 Task: Reply to email with the signature Crystal Jones with the subject 'Service cancellation' from softage.1@softage.net with the message 'Can you please schedule a call to discuss the project budget and resources?' with CC to softage.10@softage.net with an attached document Contract_addendum.doc
Action: Mouse moved to (120, 320)
Screenshot: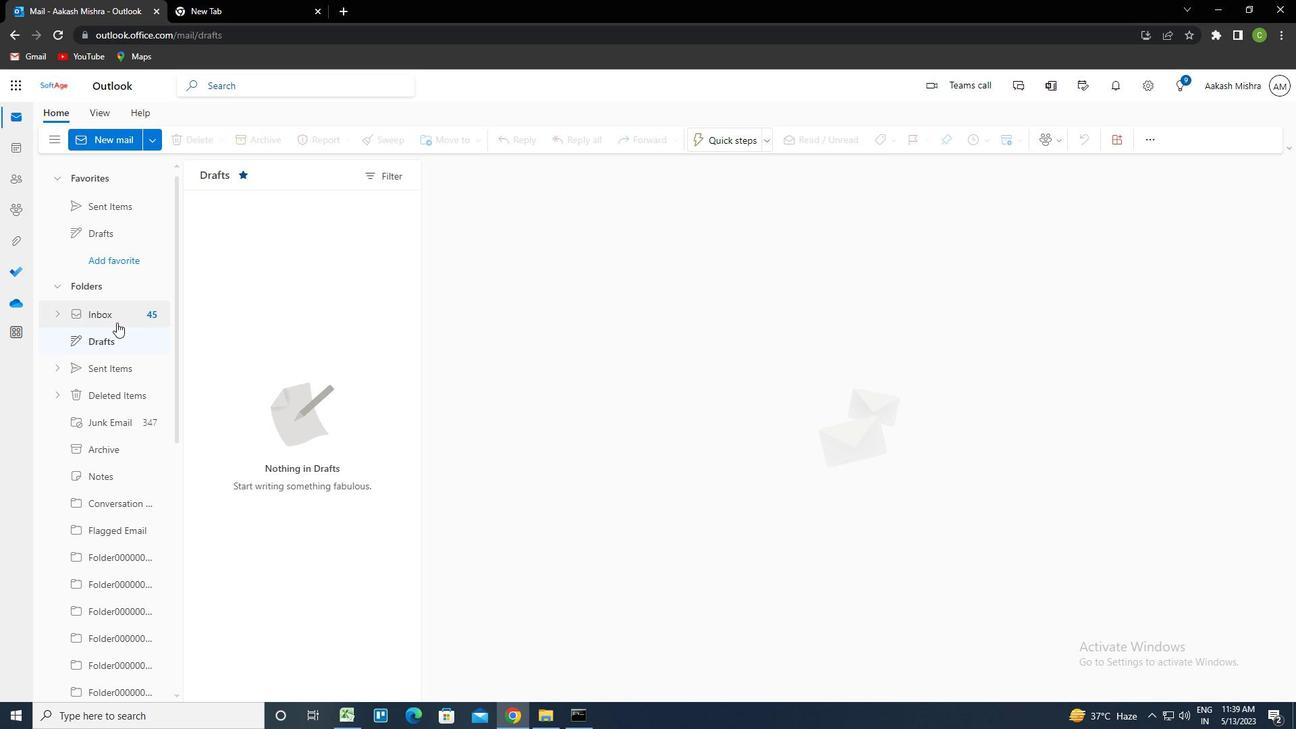 
Action: Mouse pressed left at (120, 320)
Screenshot: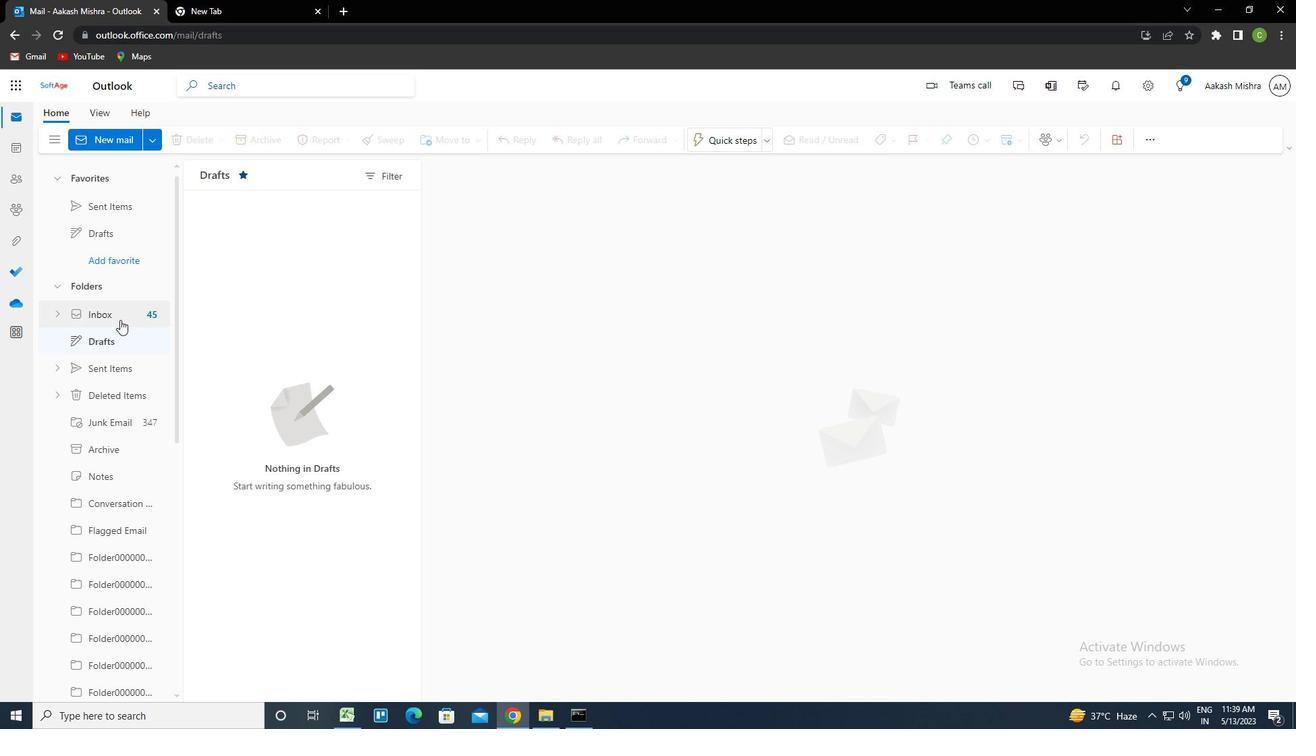 
Action: Mouse moved to (306, 376)
Screenshot: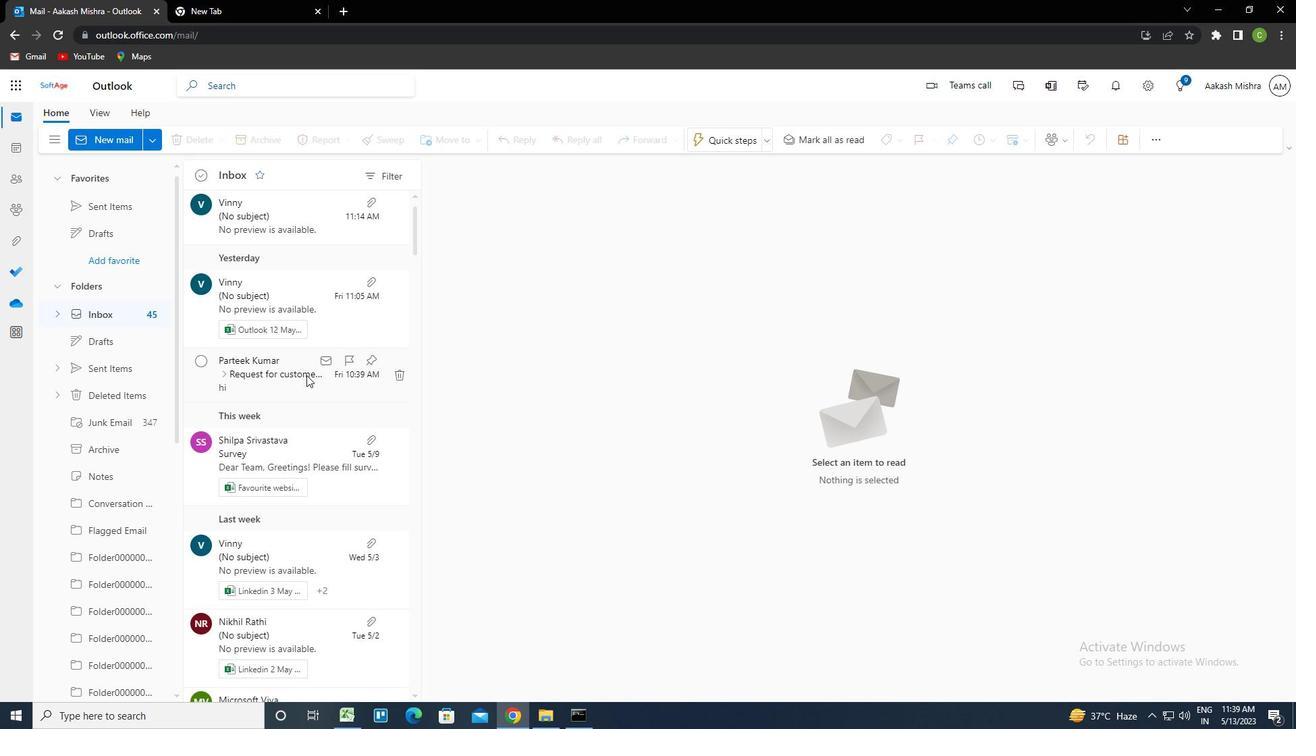 
Action: Mouse pressed left at (306, 376)
Screenshot: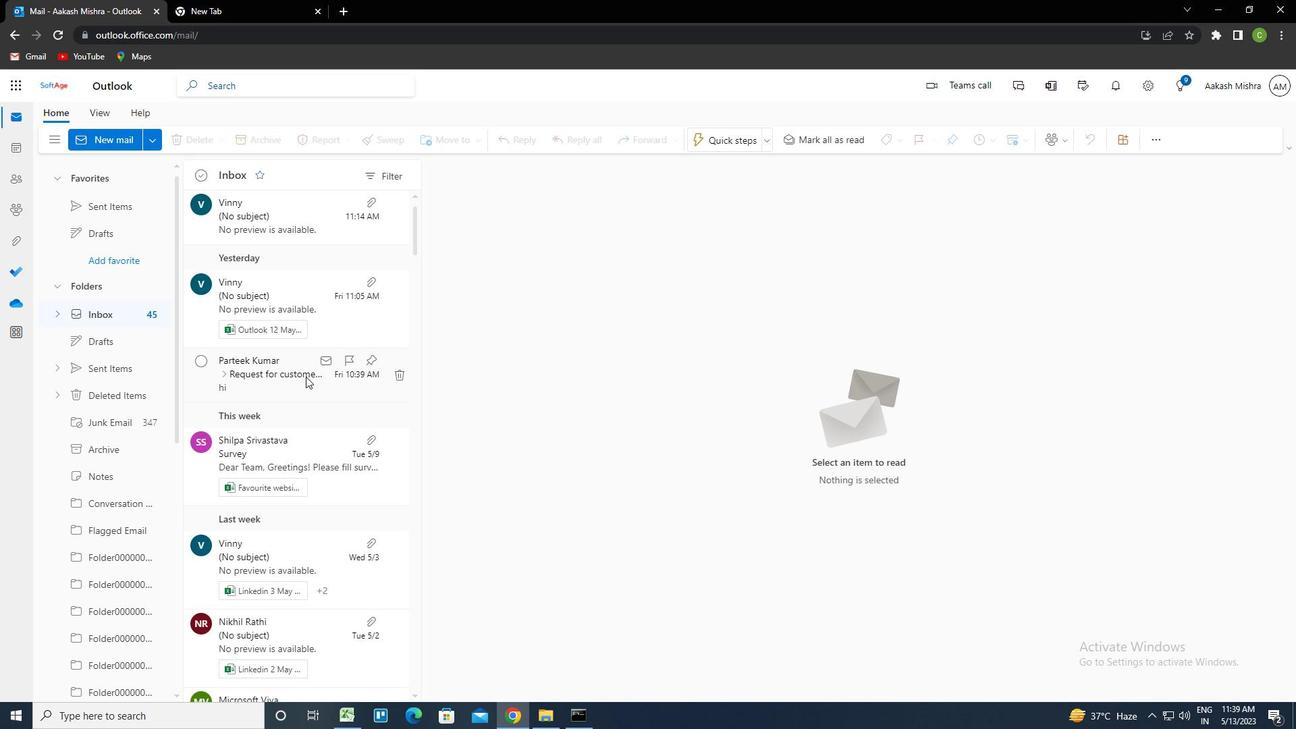 
Action: Mouse moved to (1080, 252)
Screenshot: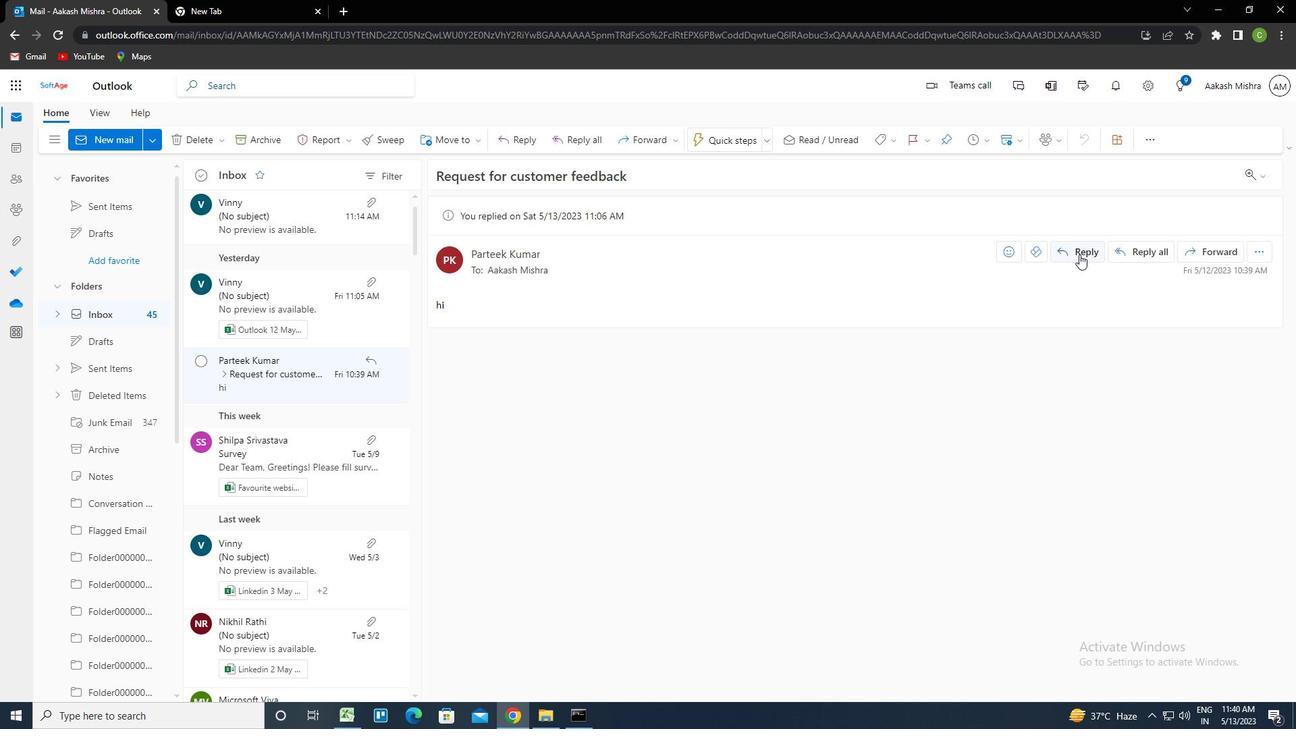 
Action: Mouse pressed left at (1080, 252)
Screenshot: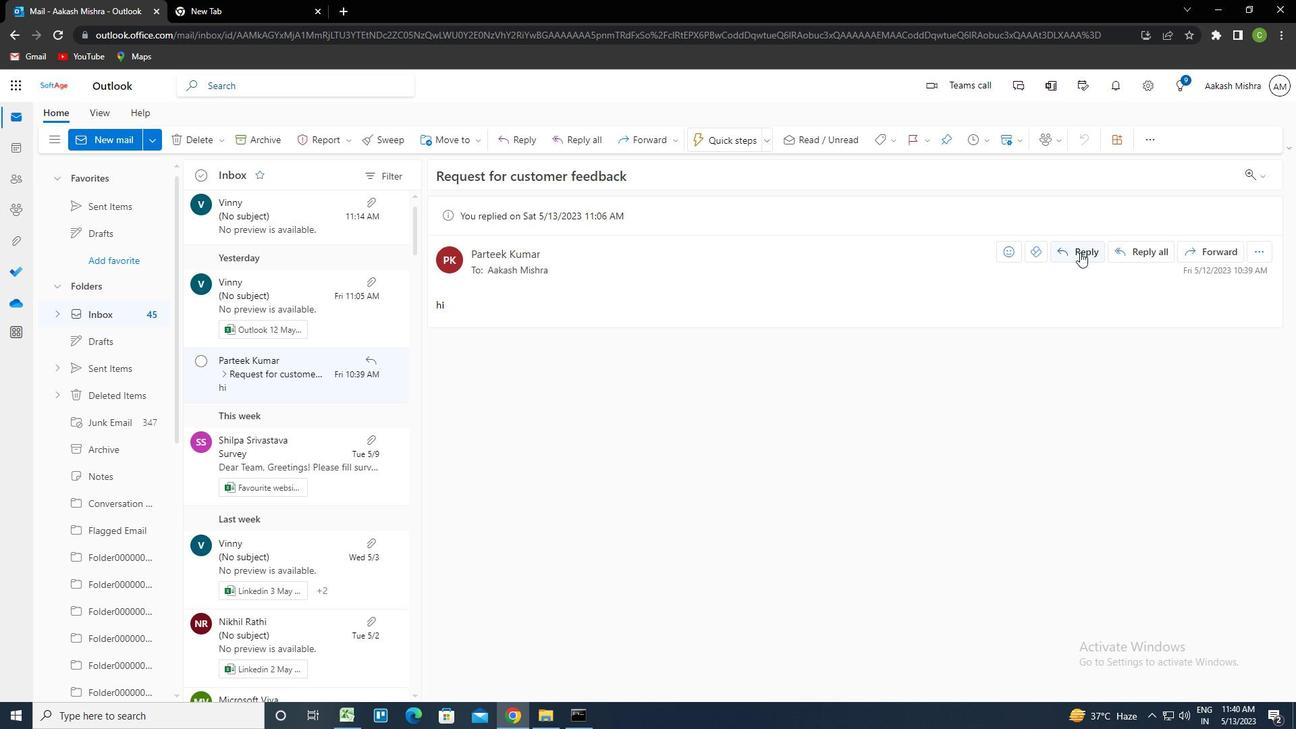 
Action: Mouse moved to (878, 148)
Screenshot: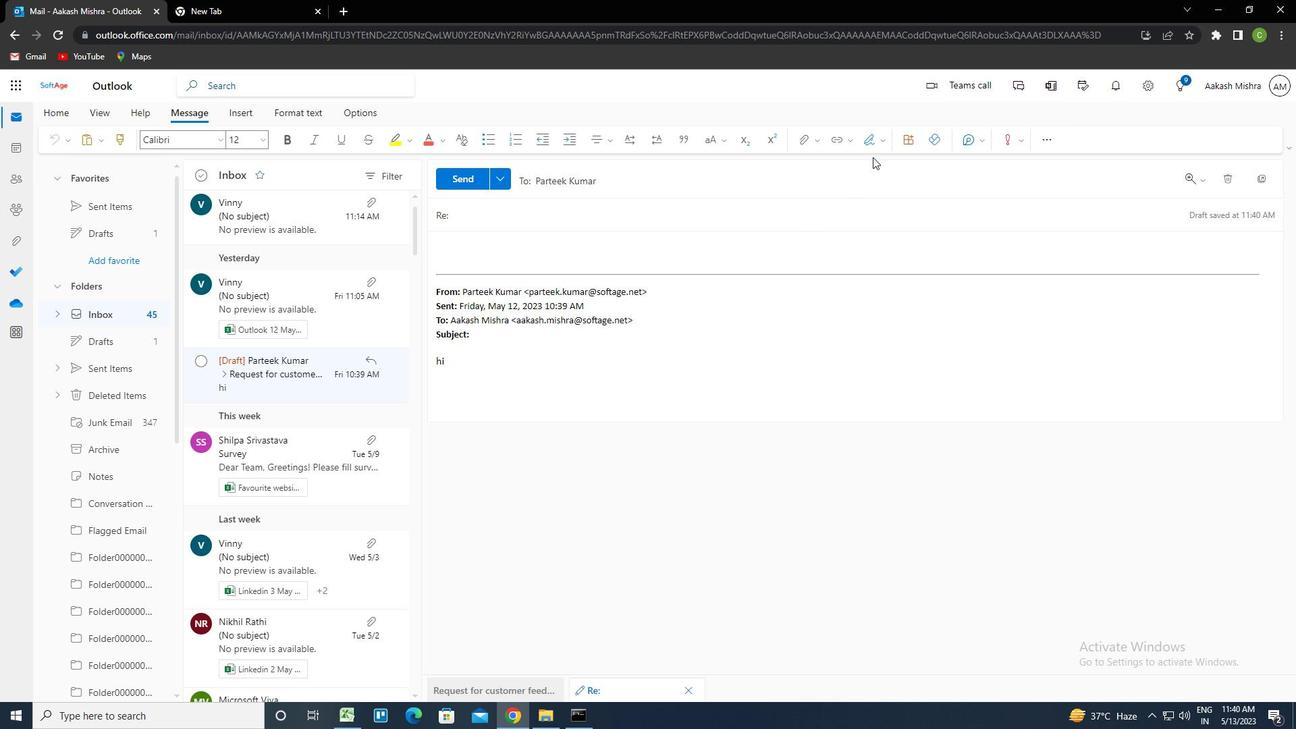 
Action: Mouse pressed left at (878, 148)
Screenshot: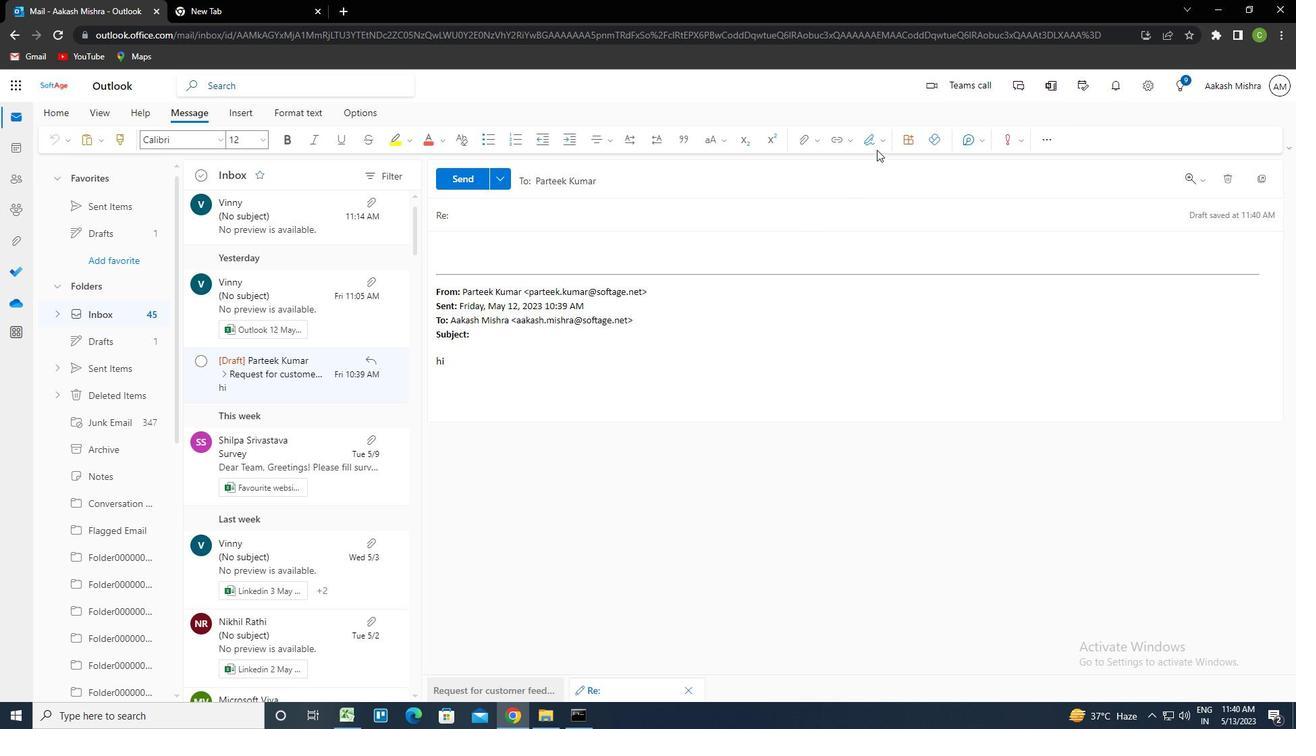 
Action: Mouse moved to (853, 201)
Screenshot: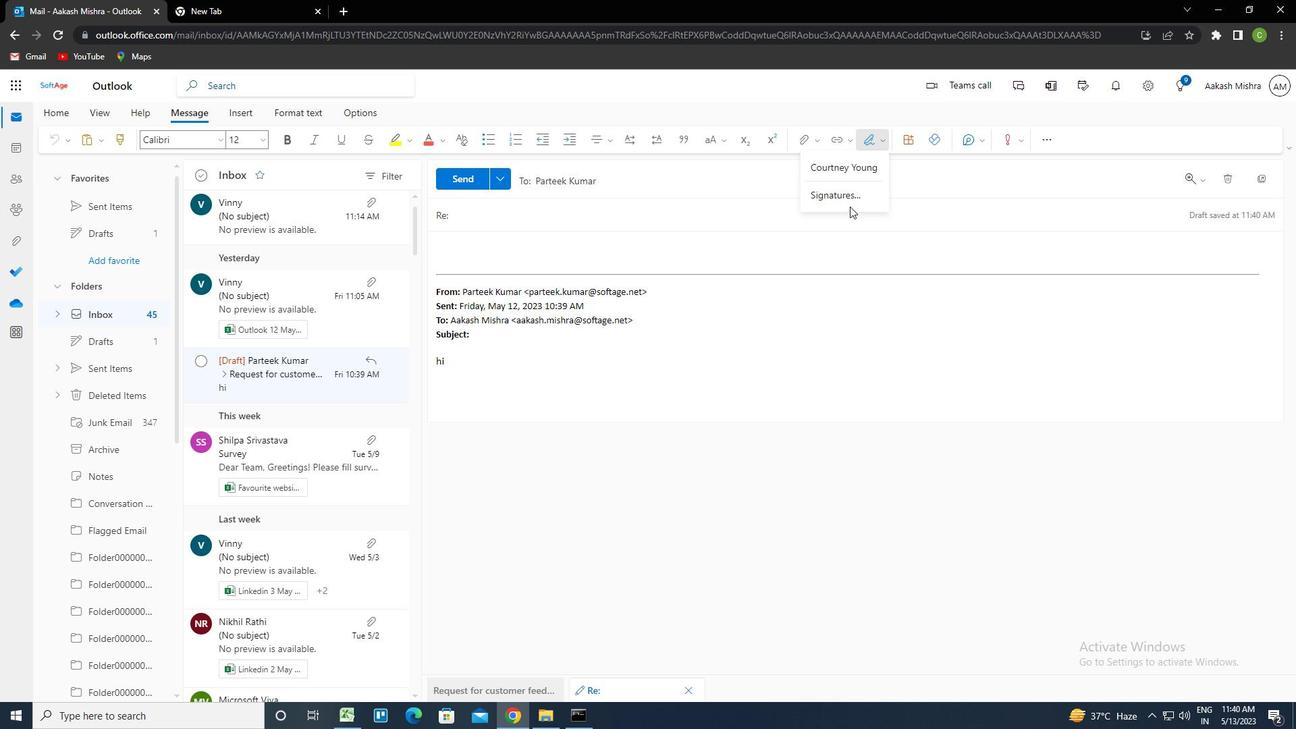 
Action: Mouse pressed left at (853, 201)
Screenshot: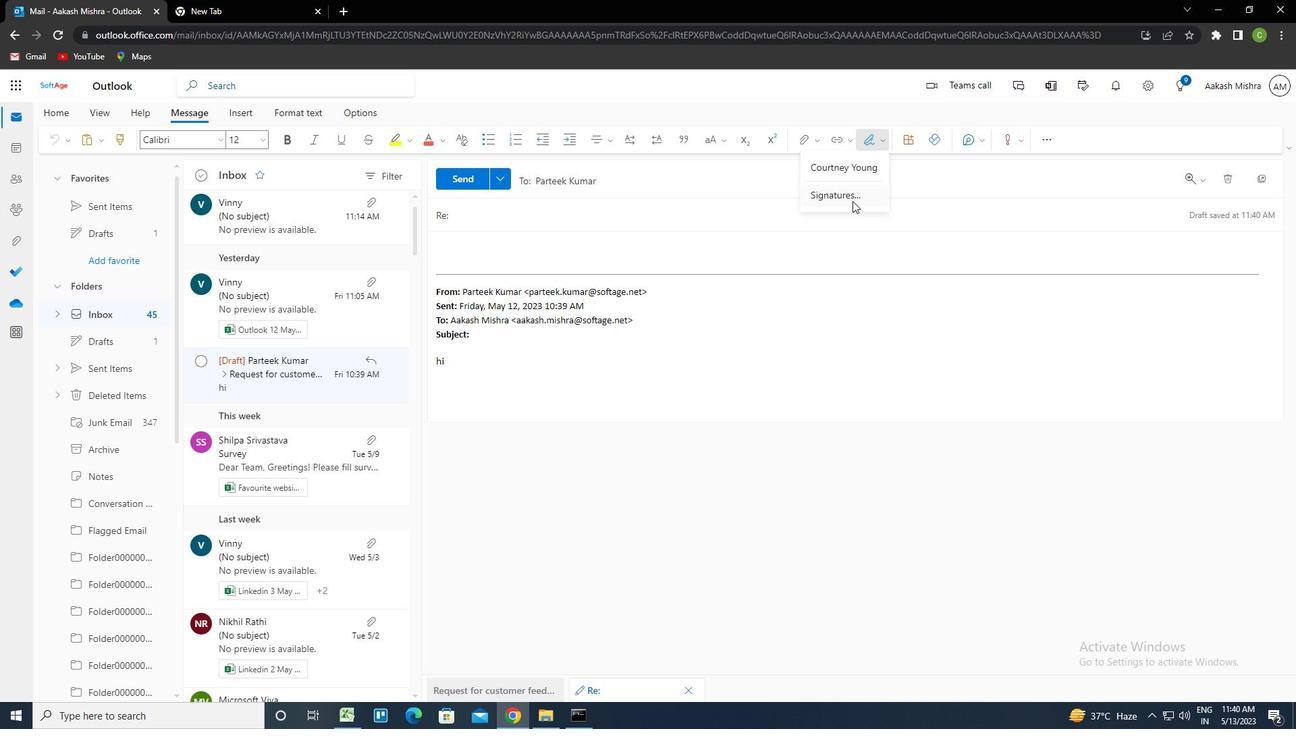 
Action: Mouse moved to (906, 244)
Screenshot: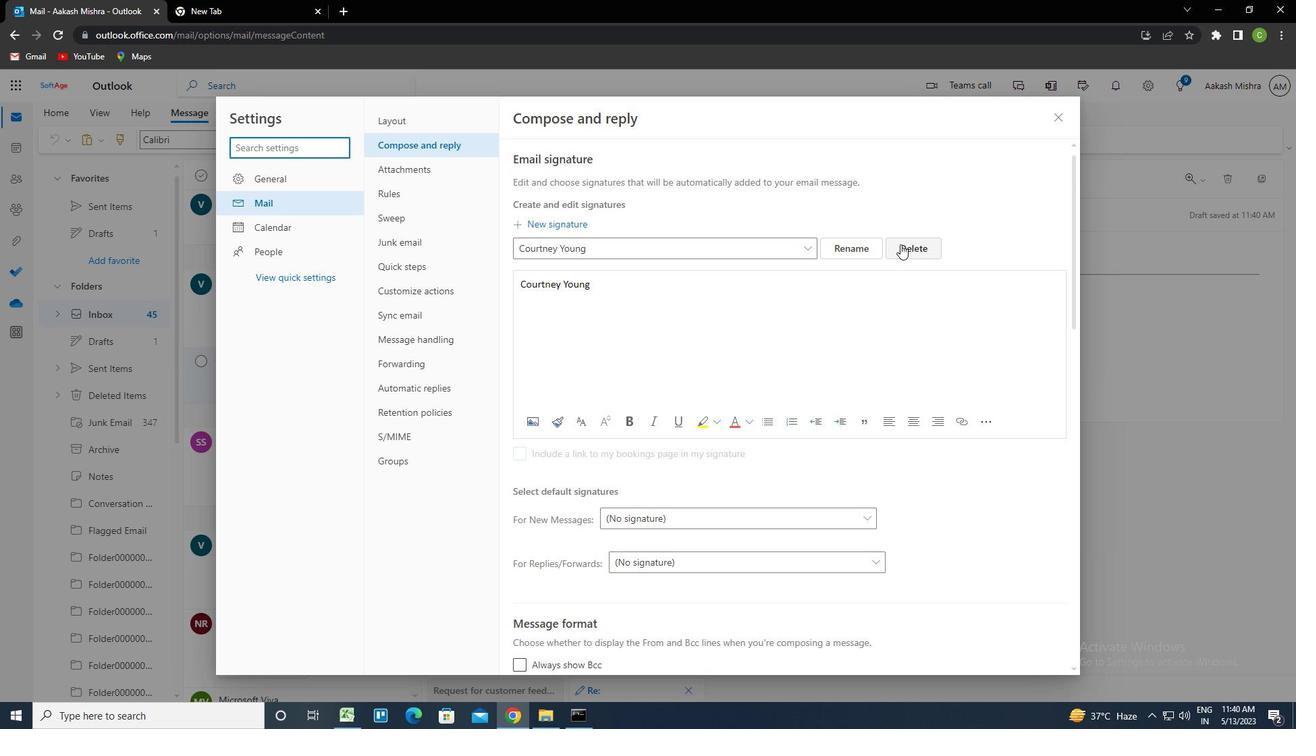 
Action: Mouse pressed left at (906, 244)
Screenshot: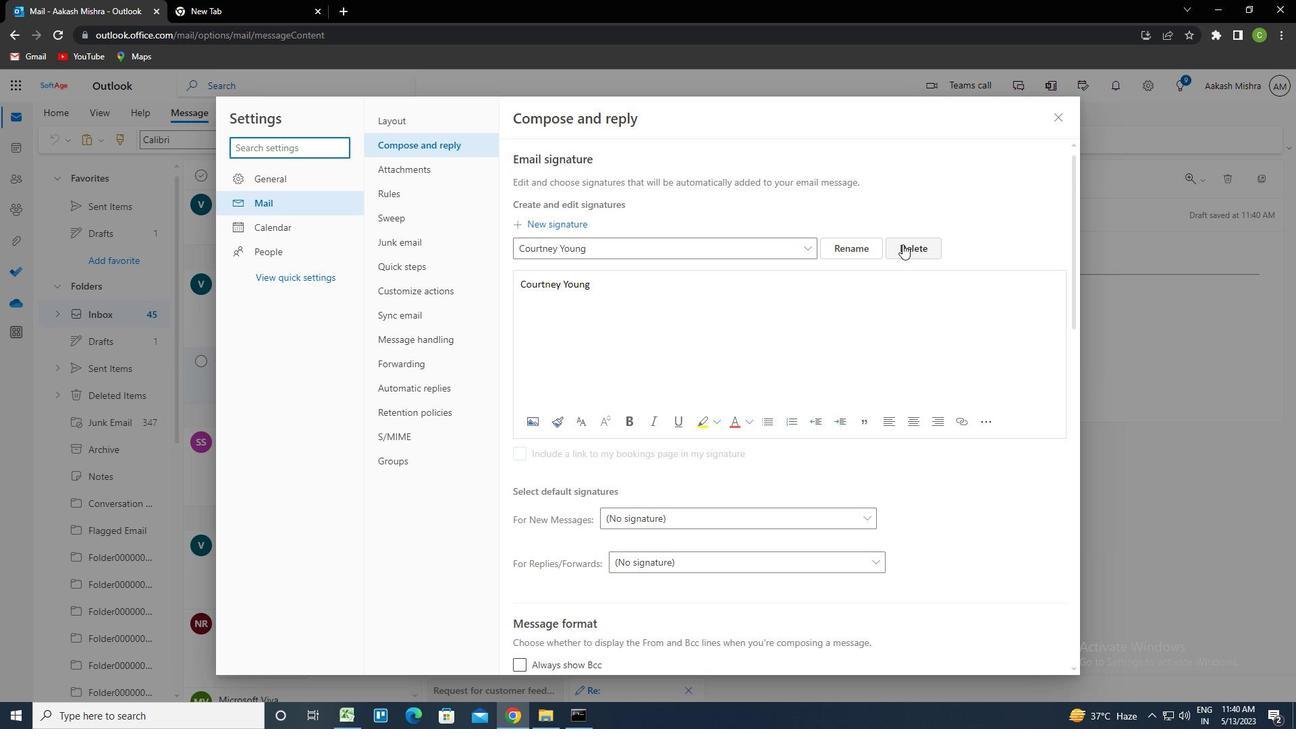 
Action: Mouse moved to (660, 249)
Screenshot: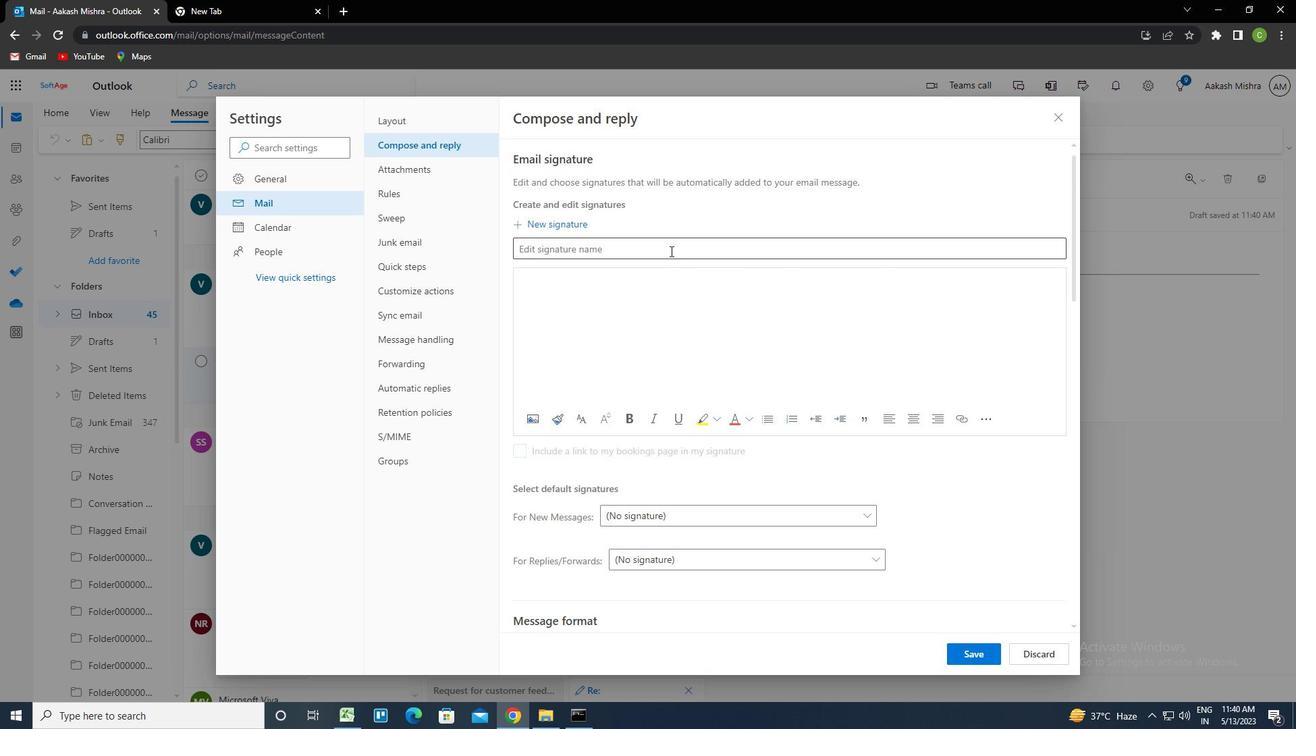 
Action: Mouse pressed left at (660, 249)
Screenshot: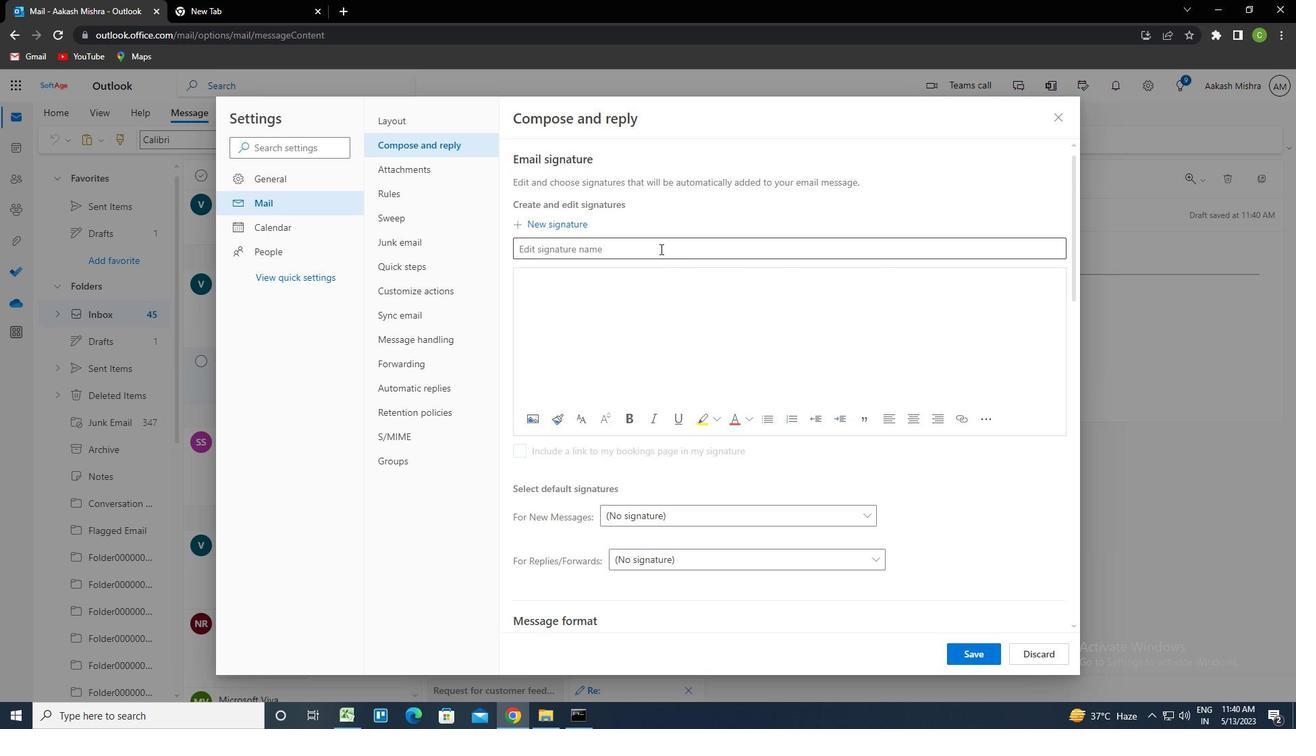 
Action: Key pressed <Key.caps_lock>c<Key.caps_lock>rystal<Key.space><Key.caps_lock>j<Key.caps_lock>ones<Key.tab><Key.caps_lock>c<Key.caps_lock>rystal<Key.space><Key.caps_lock>j<Key.caps_lock>ones
Screenshot: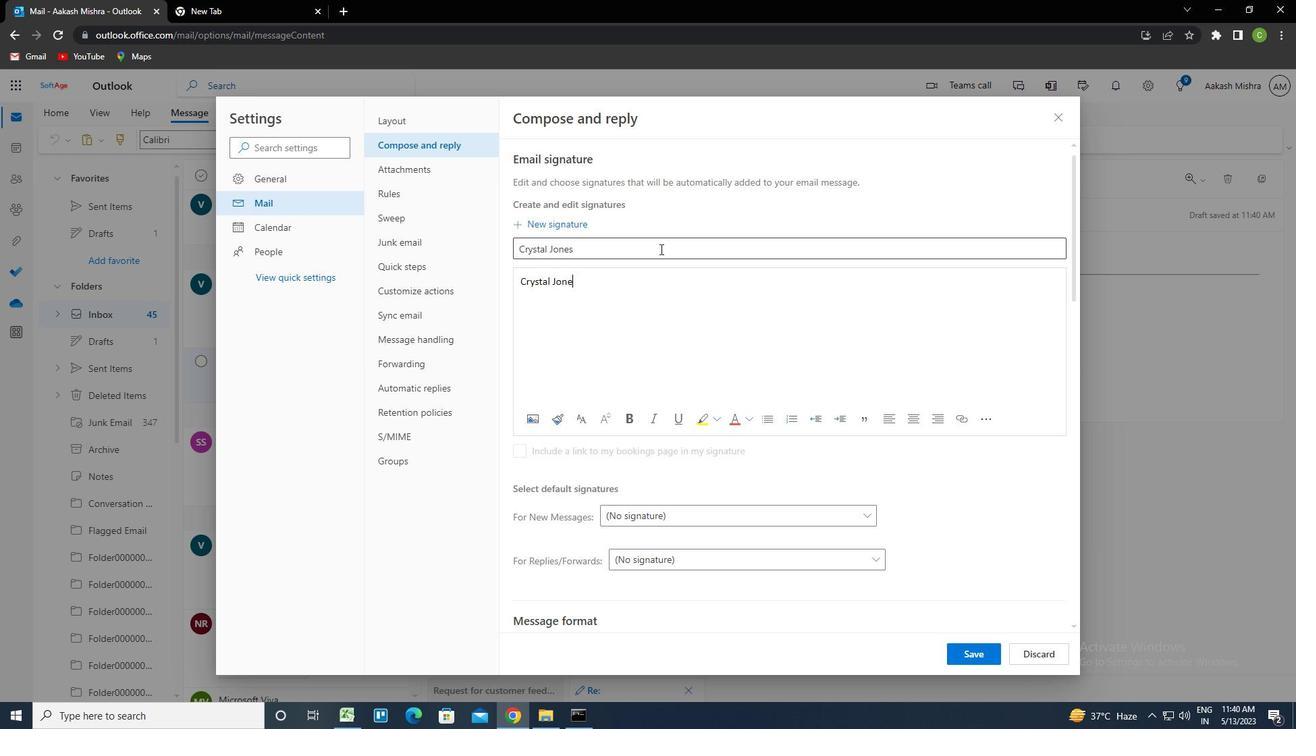
Action: Mouse moved to (978, 657)
Screenshot: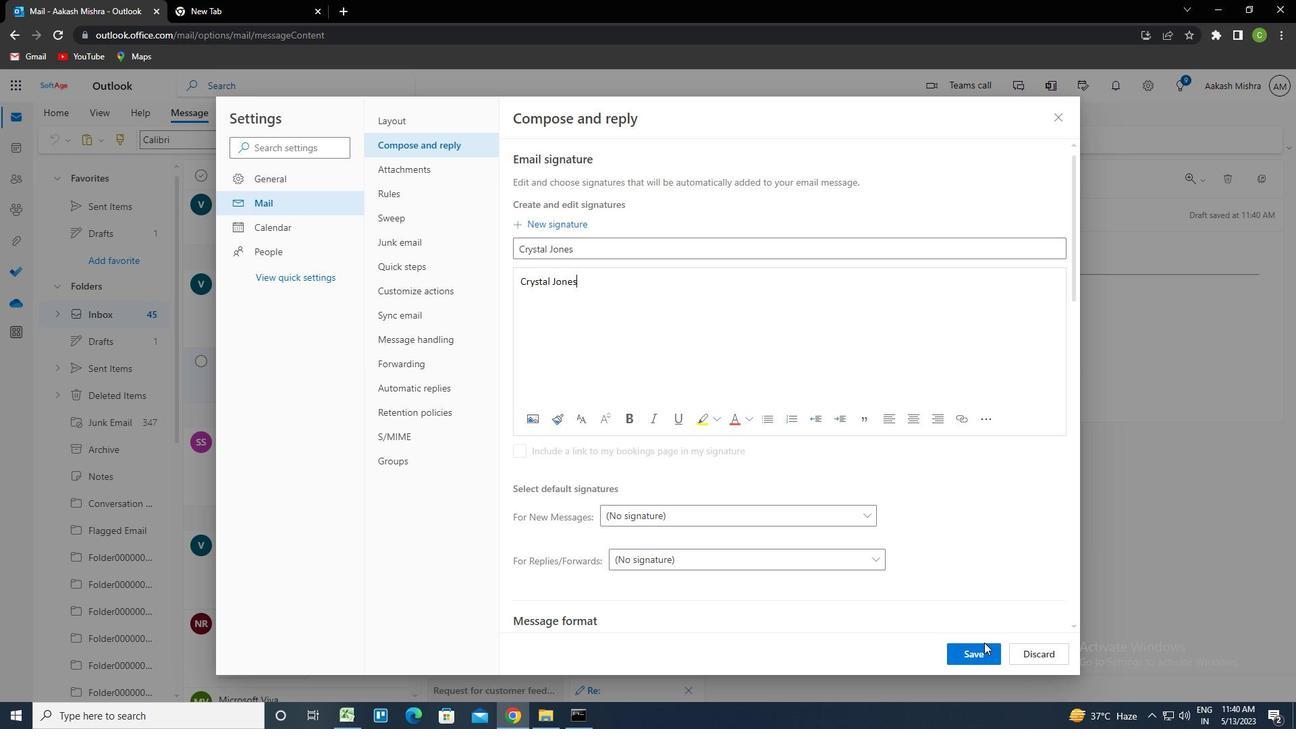 
Action: Mouse pressed left at (978, 657)
Screenshot: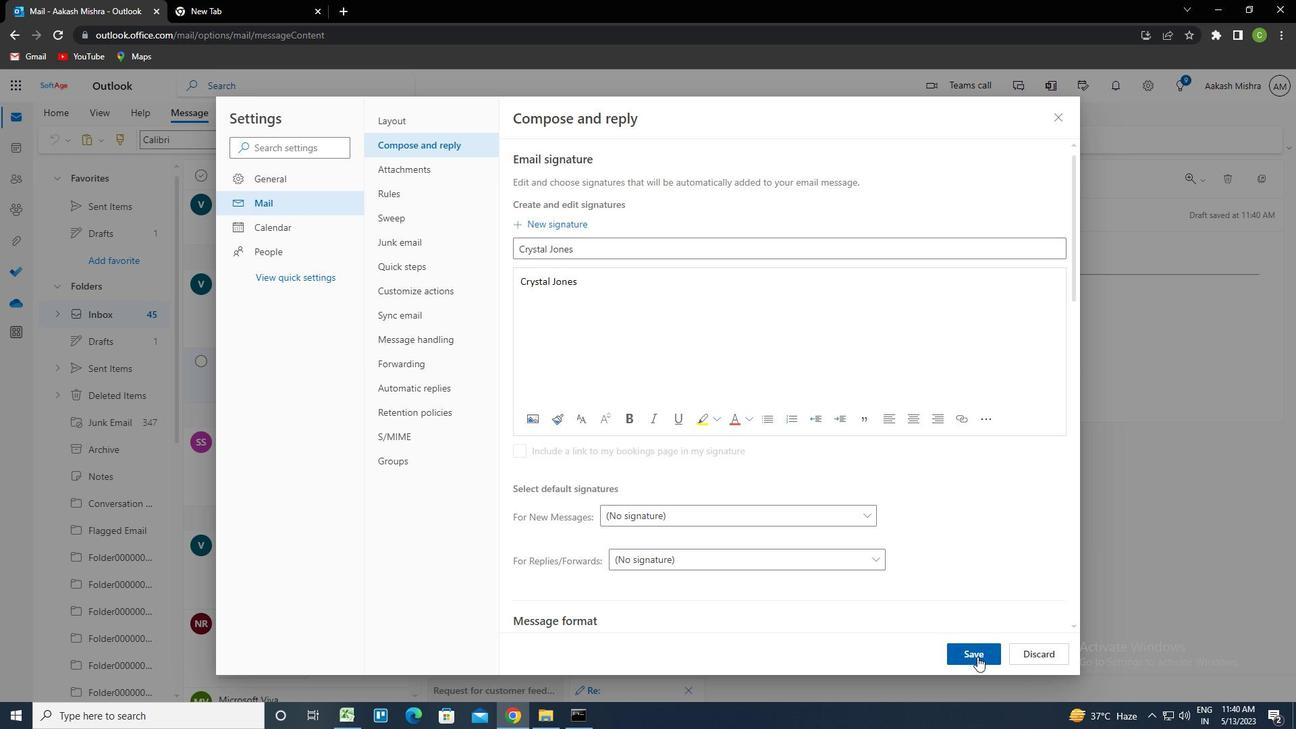 
Action: Mouse moved to (1057, 114)
Screenshot: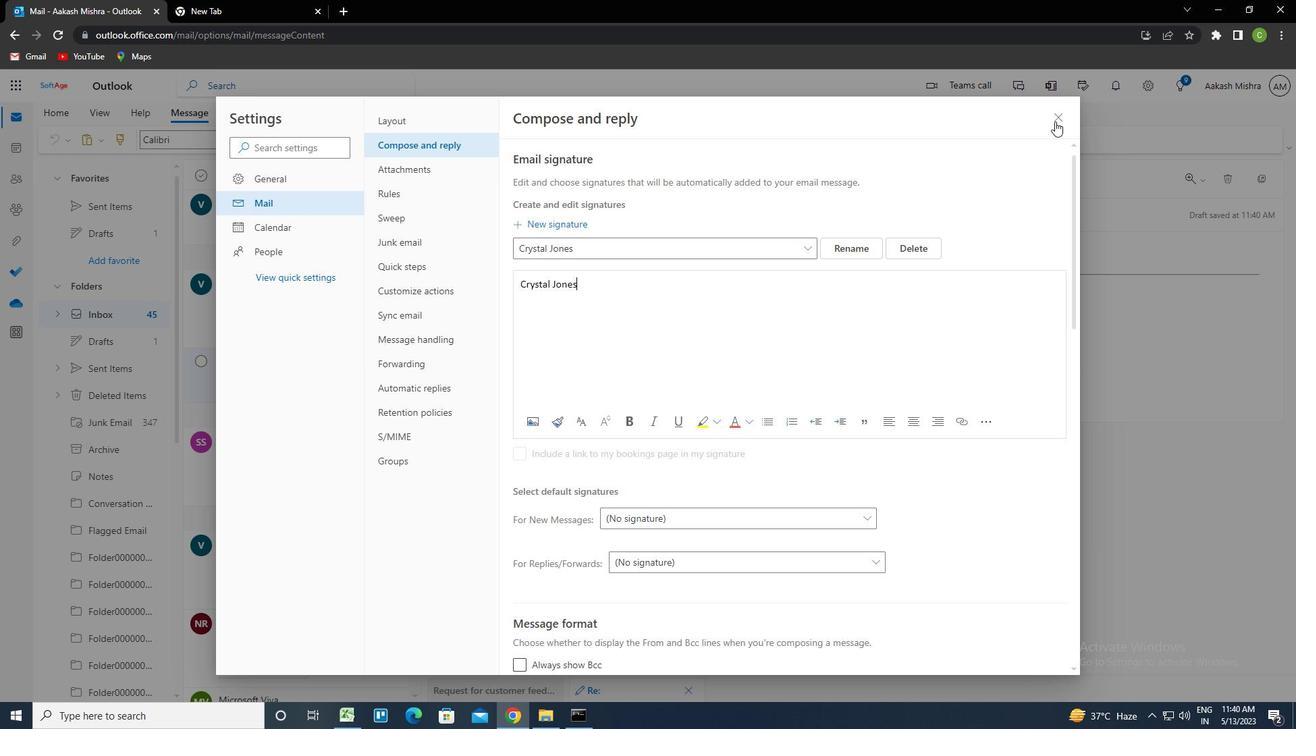 
Action: Mouse pressed left at (1057, 114)
Screenshot: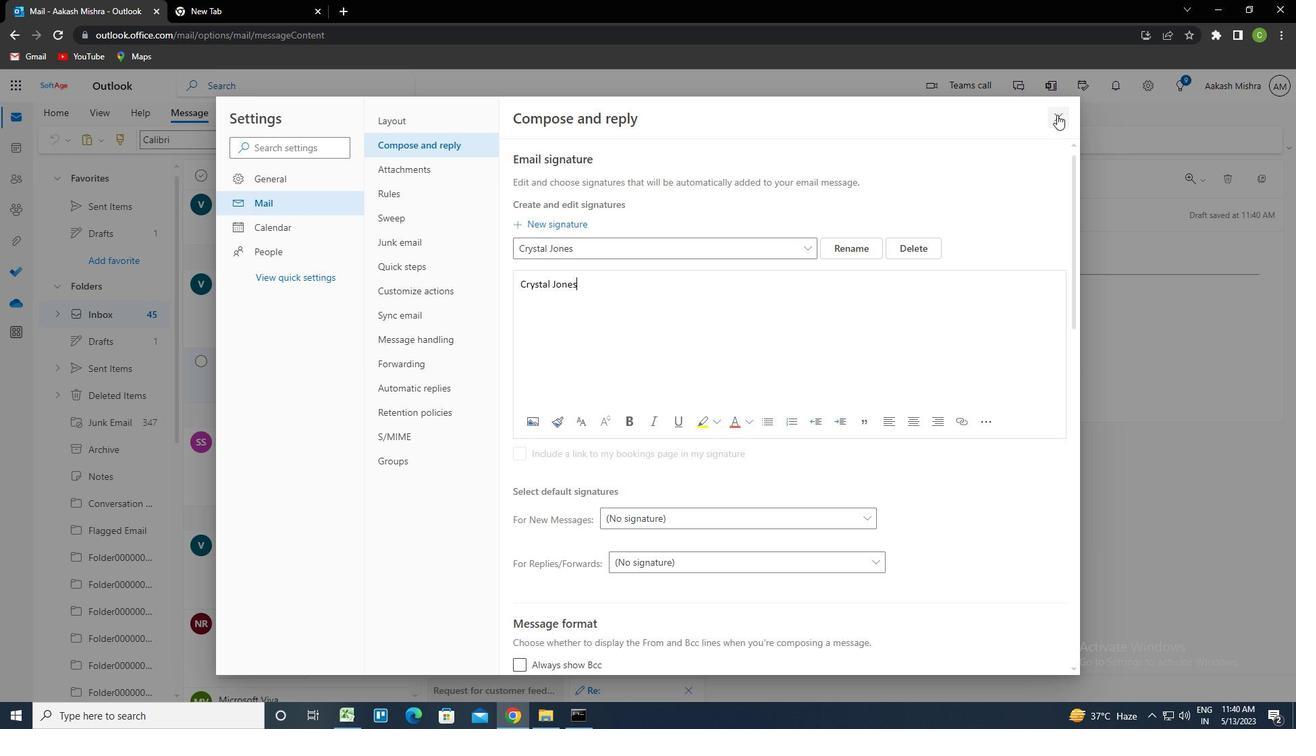 
Action: Mouse moved to (872, 146)
Screenshot: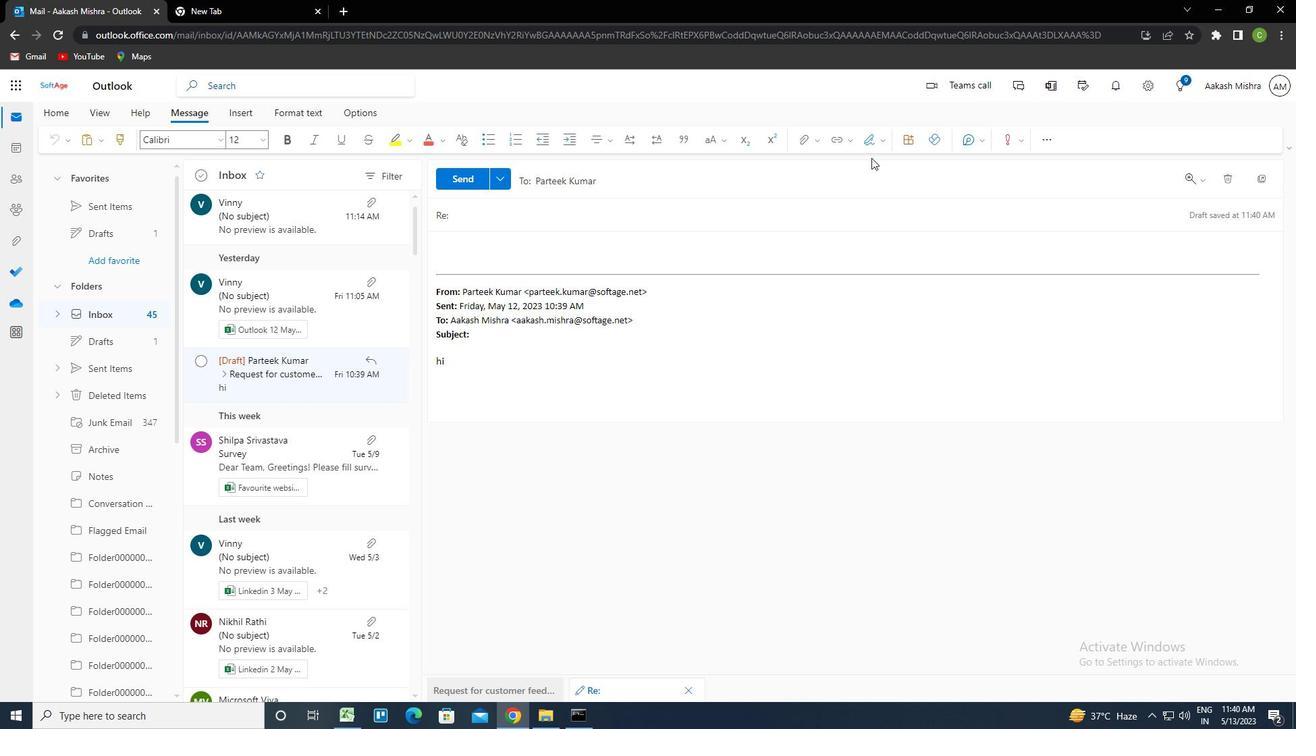
Action: Mouse pressed left at (872, 146)
Screenshot: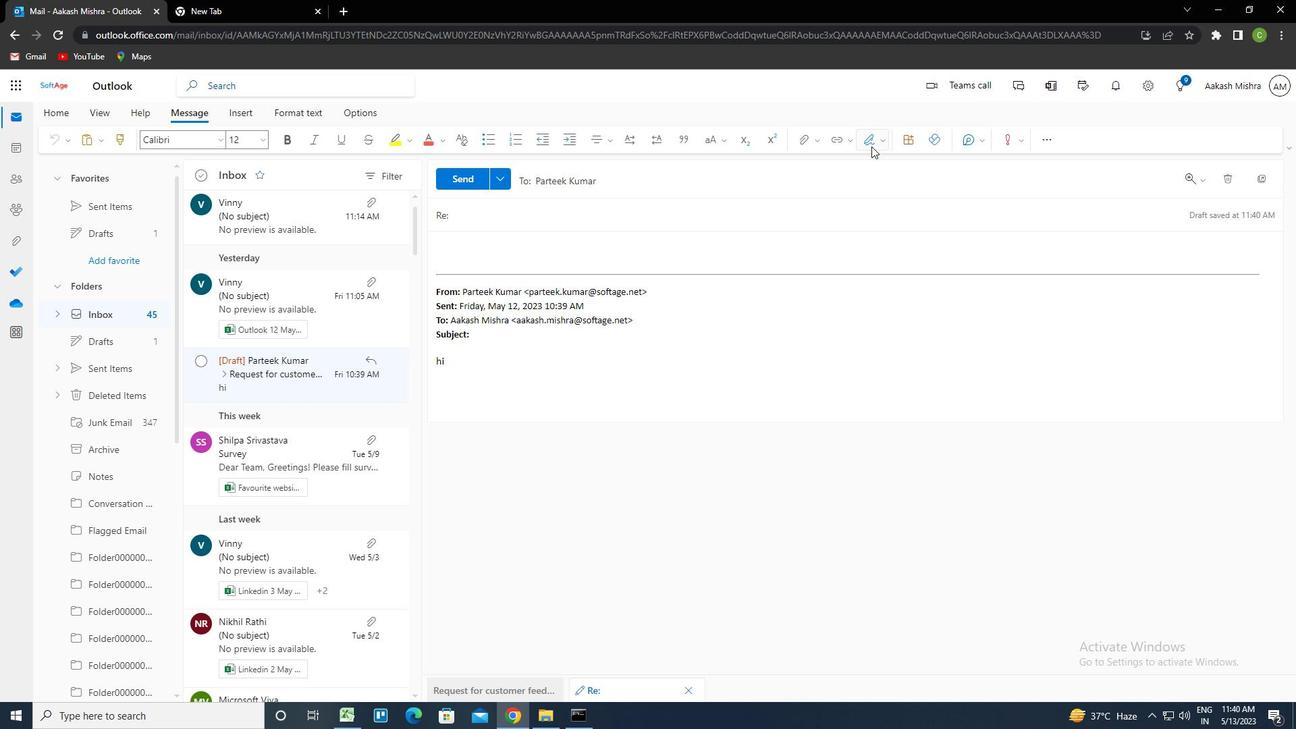 
Action: Mouse moved to (851, 167)
Screenshot: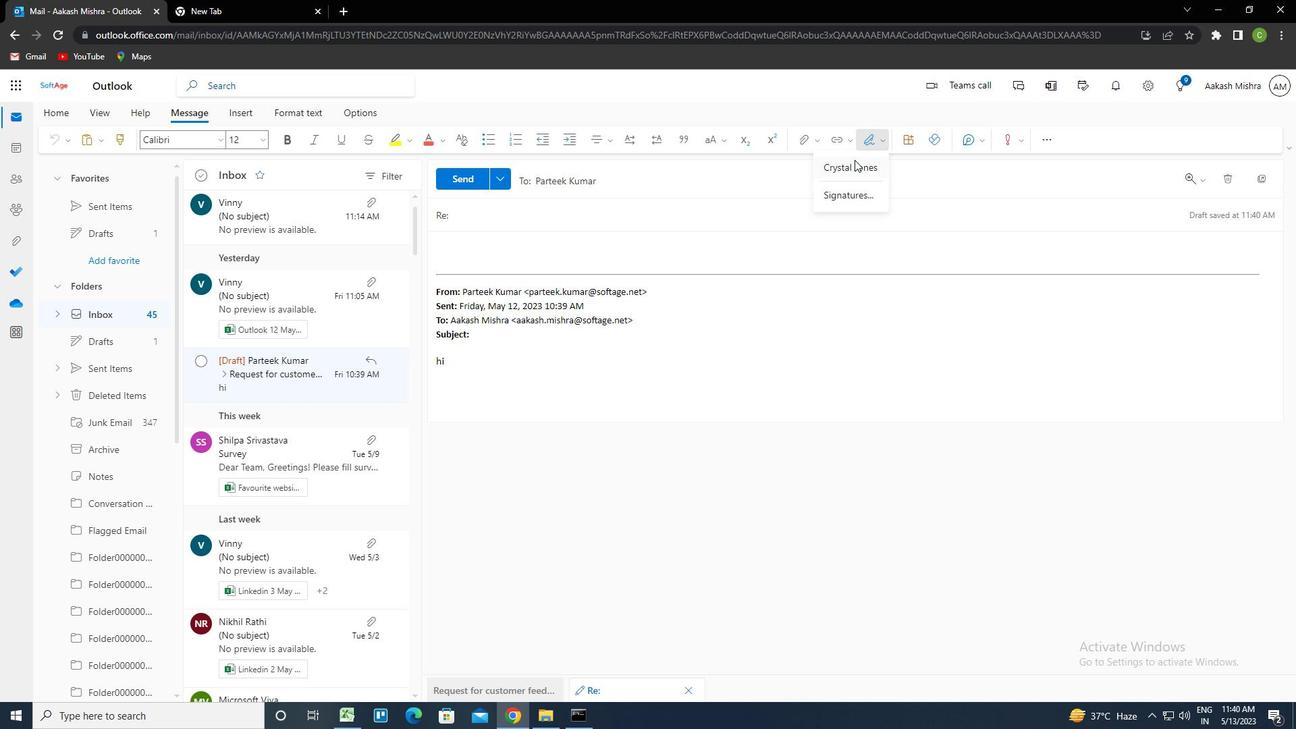 
Action: Mouse pressed left at (851, 167)
Screenshot: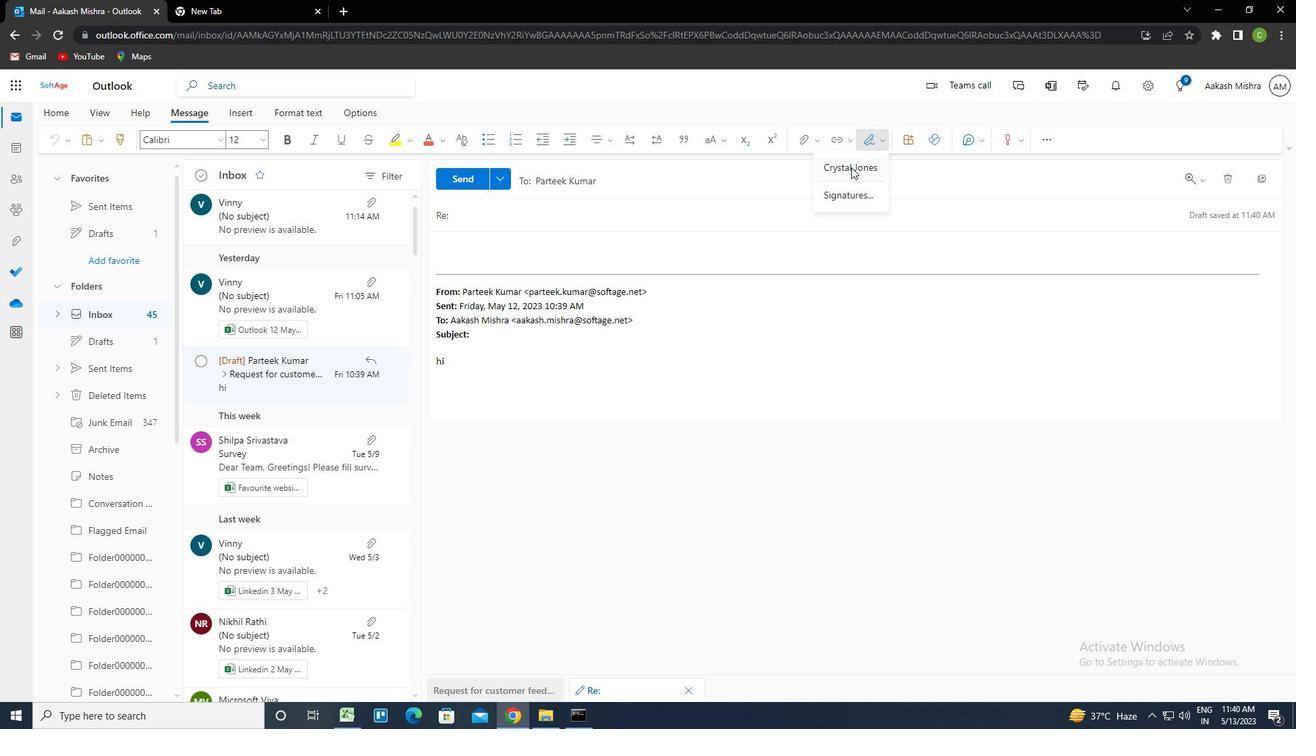 
Action: Mouse moved to (498, 220)
Screenshot: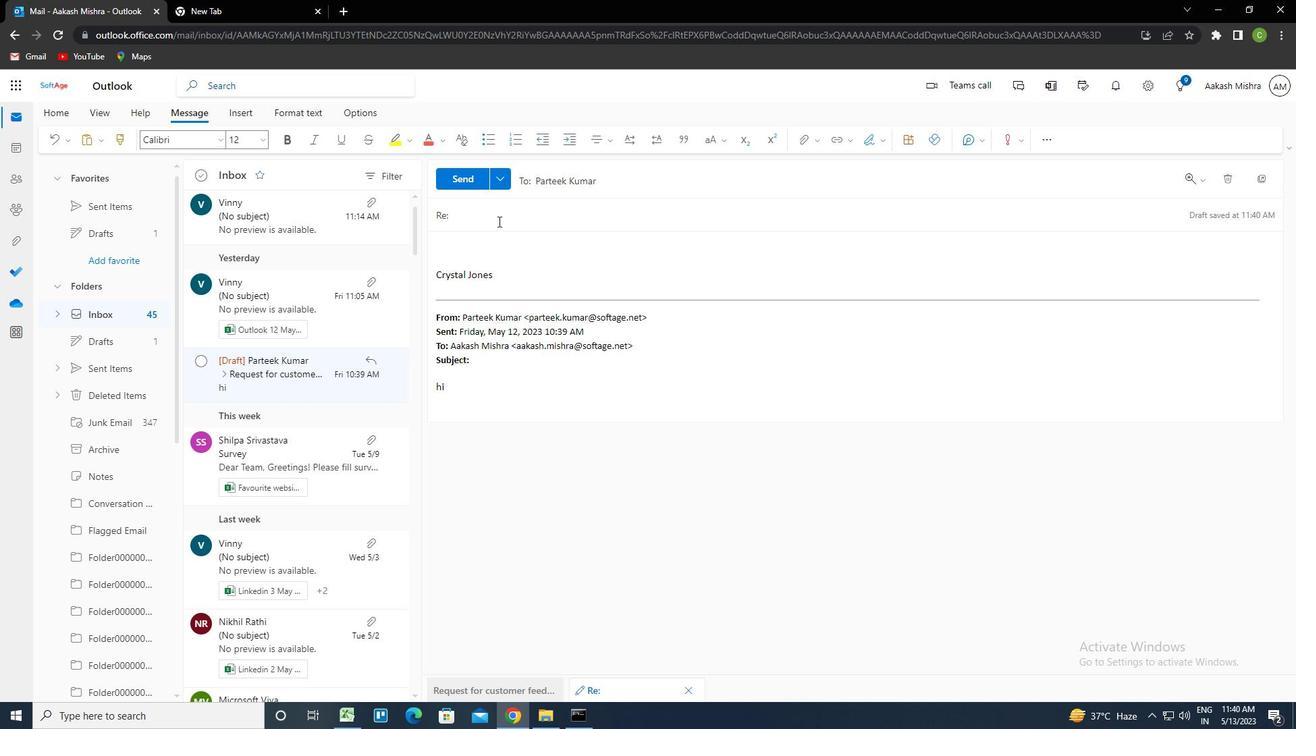 
Action: Mouse pressed left at (498, 220)
Screenshot: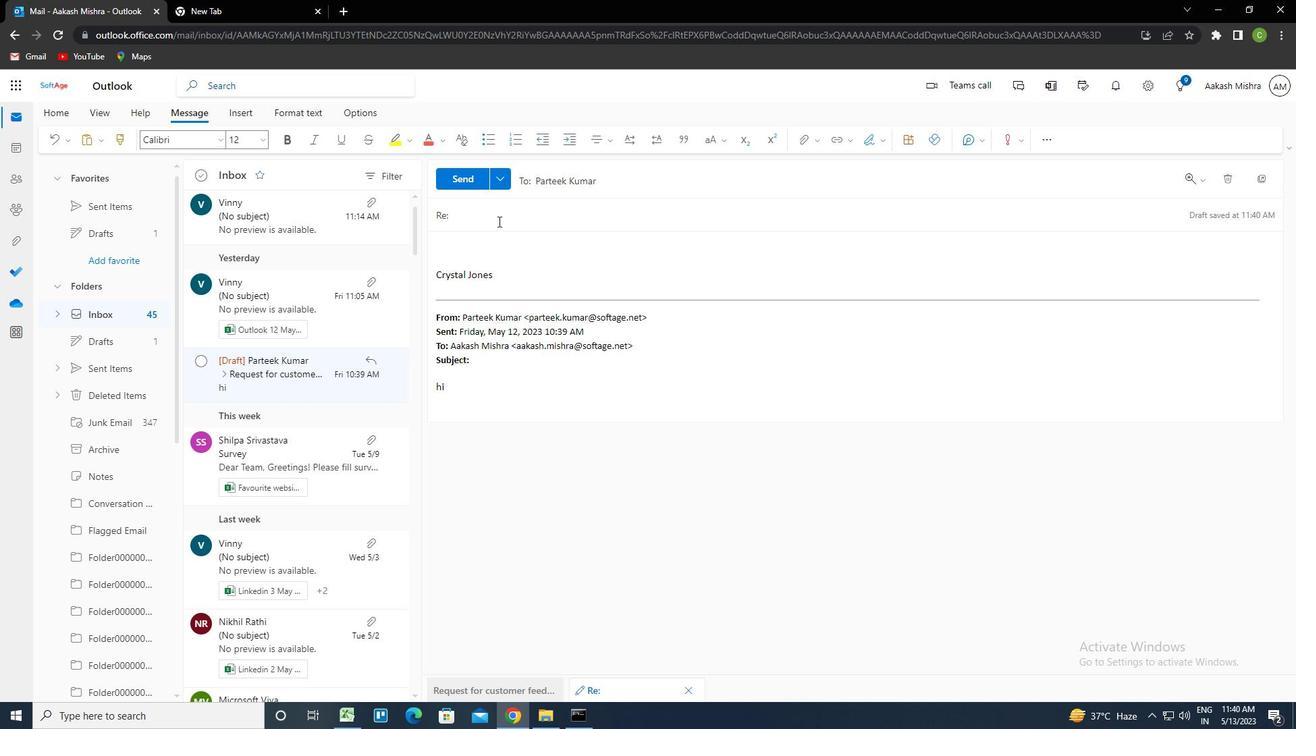 
Action: Key pressed <Key.caps_lock>s<Key.caps_lock>ervice<Key.space>cancellation<Key.tab><Key.caps_lock>c<Key.caps_lock>an<Key.space>you<Key.space>please<Key.space>schedule<Key.space>a<Key.space>call<Key.space>to<Key.space>discuss<Key.space>the<Key.space>project<Key.space>budget<Key.space>and<Key.space>resoruces<Key.shift_r>?
Screenshot: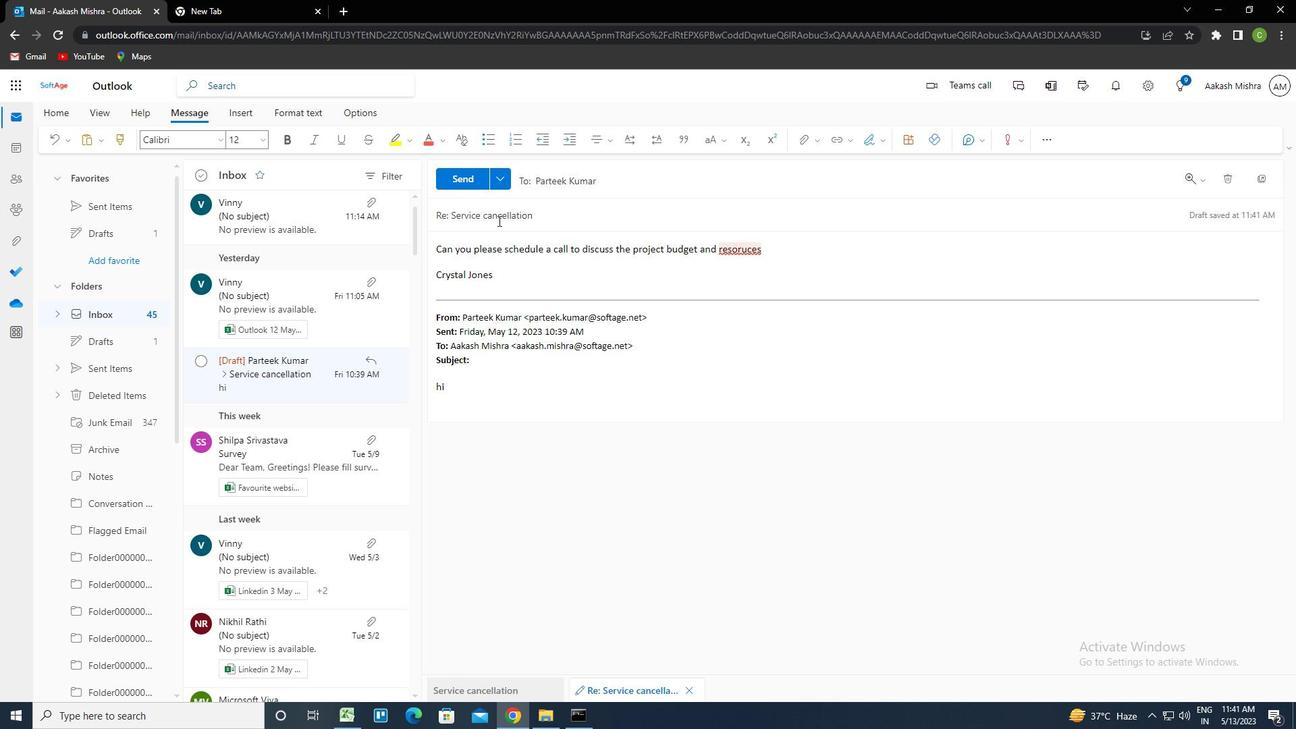 
Action: Mouse moved to (879, 139)
Screenshot: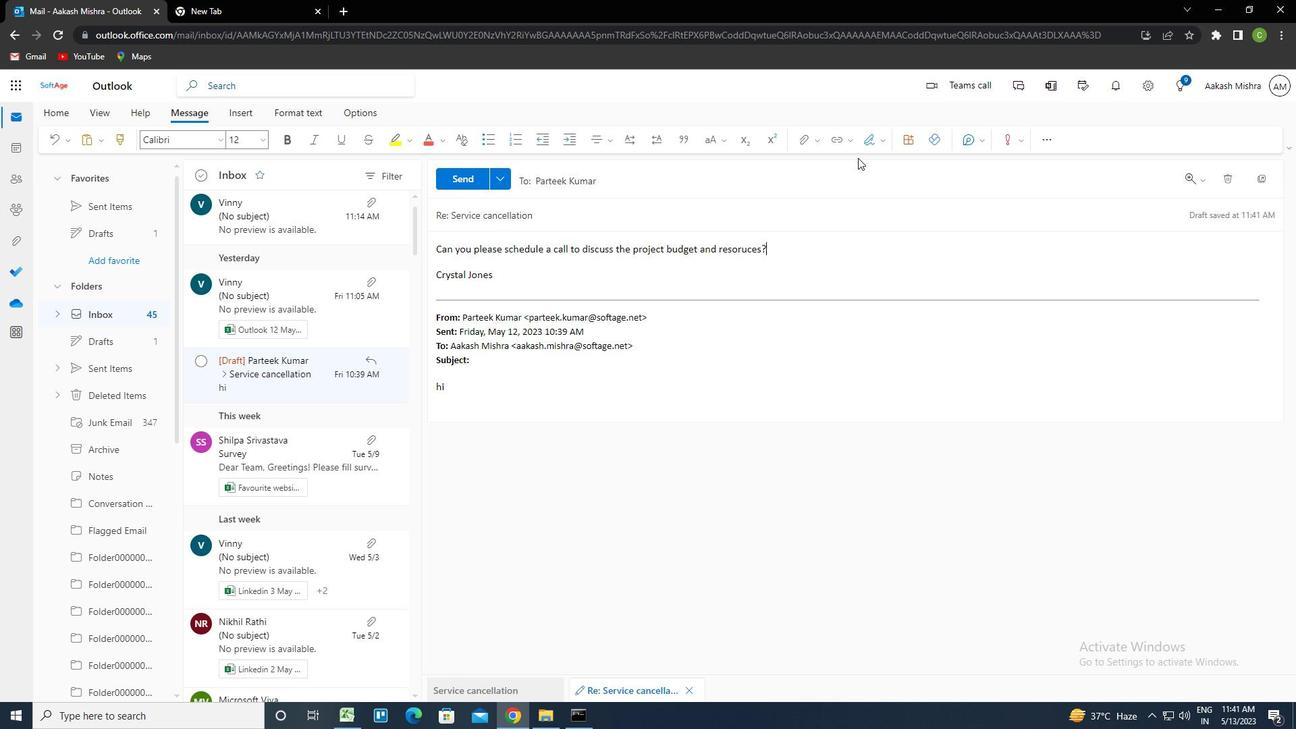 
Action: Mouse pressed left at (879, 139)
Screenshot: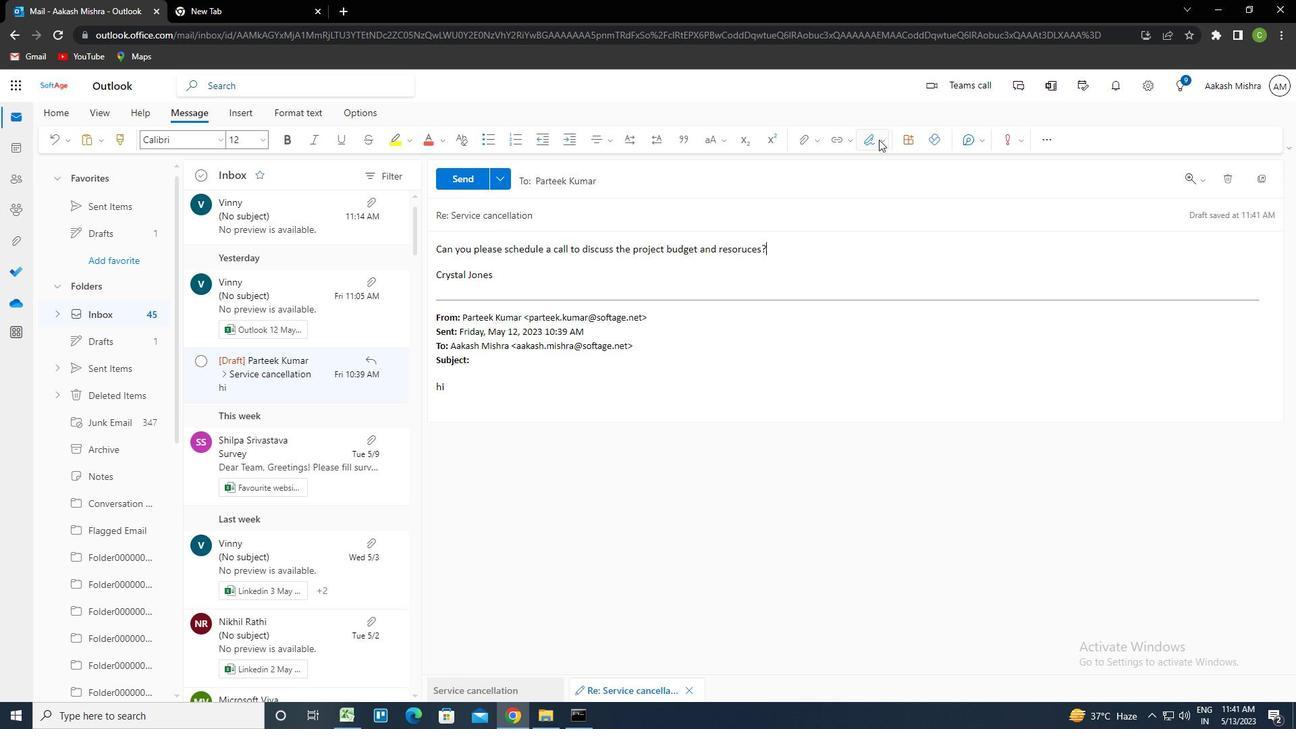 
Action: Mouse moved to (855, 199)
Screenshot: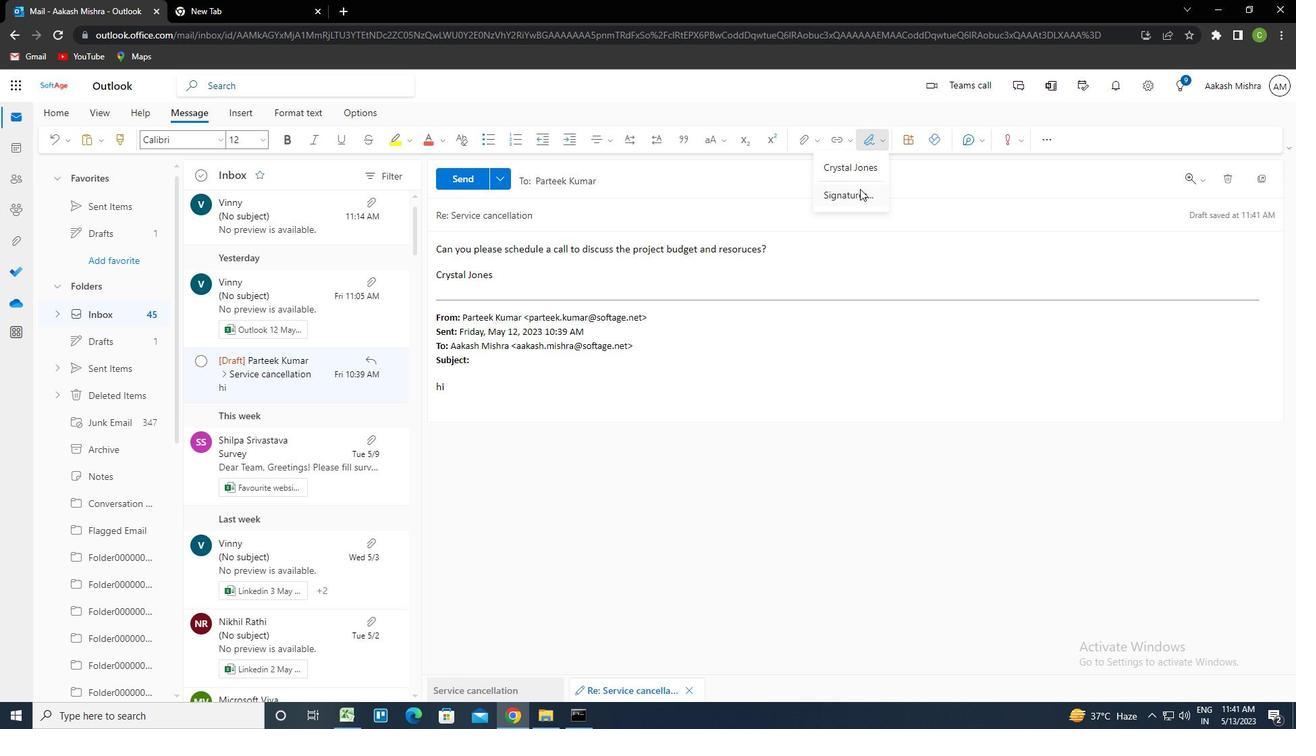 
Action: Mouse pressed left at (855, 199)
Screenshot: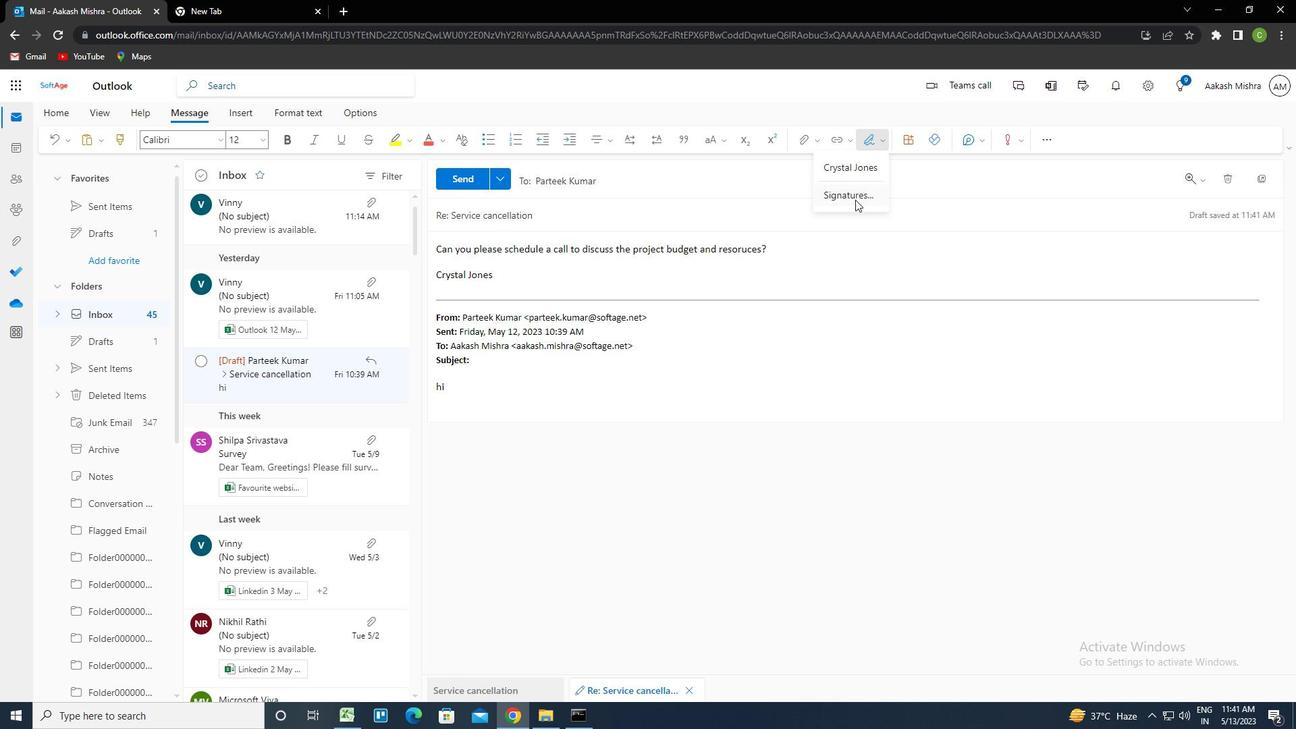 
Action: Mouse moved to (1051, 117)
Screenshot: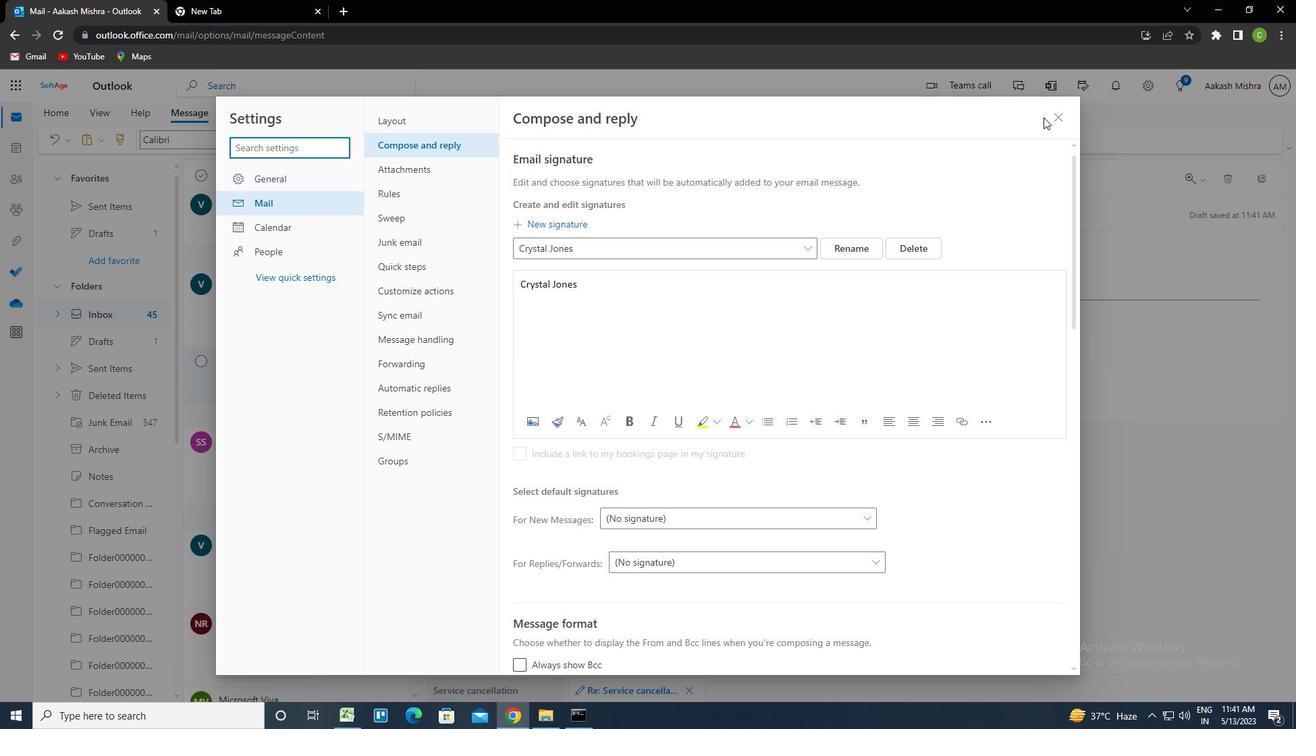 
Action: Mouse pressed left at (1051, 117)
Screenshot: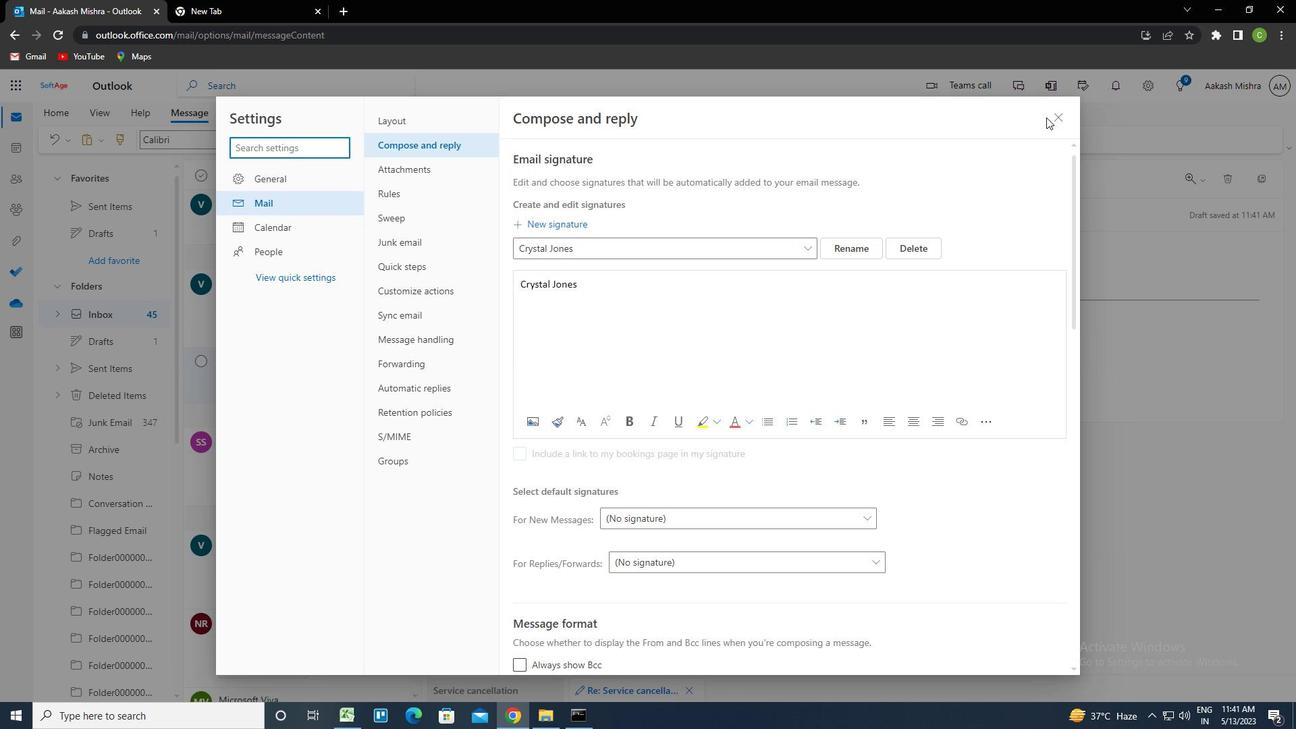 
Action: Mouse moved to (809, 137)
Screenshot: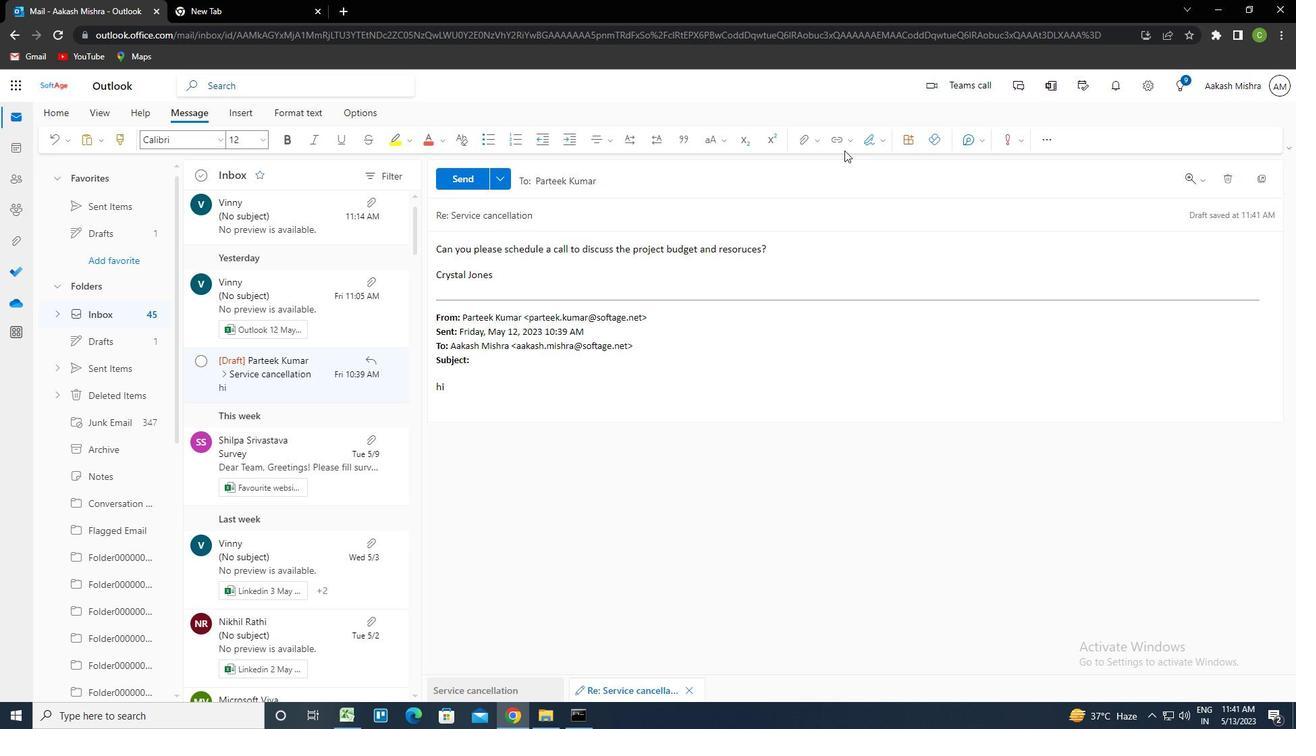 
Action: Mouse pressed left at (809, 137)
Screenshot: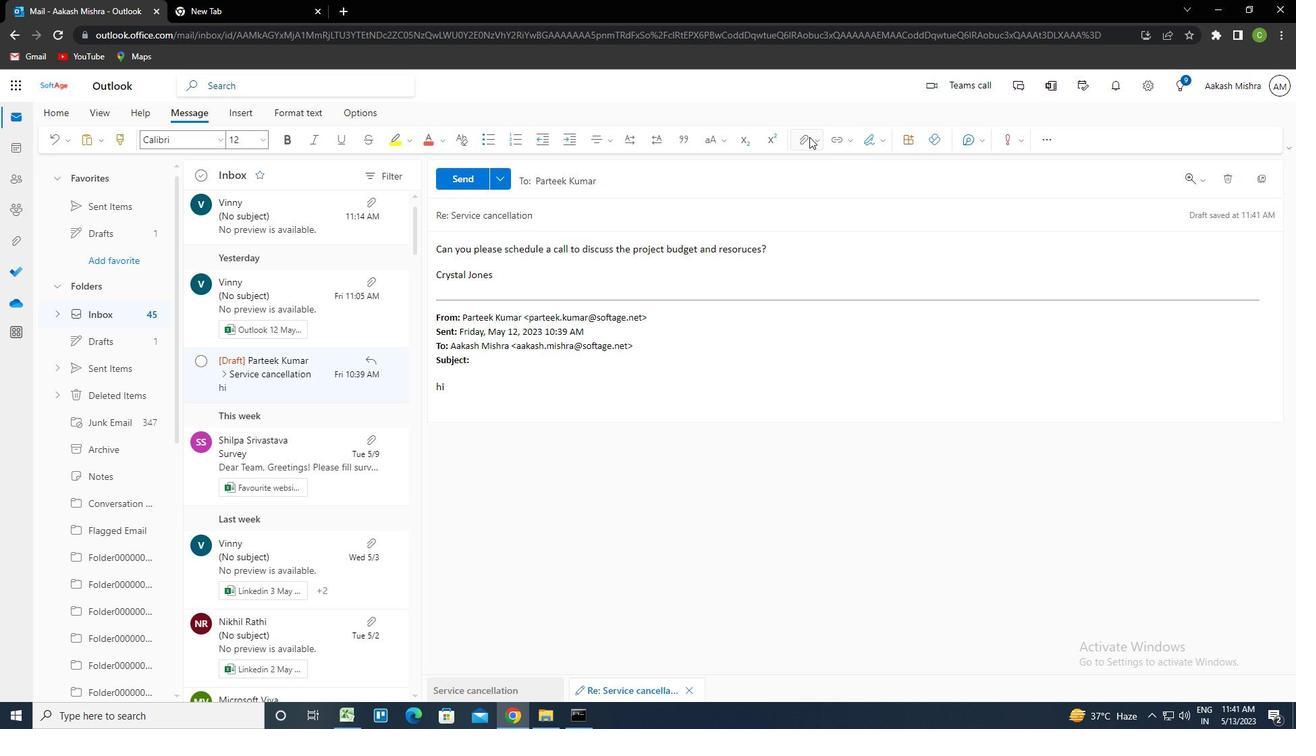 
Action: Mouse moved to (775, 168)
Screenshot: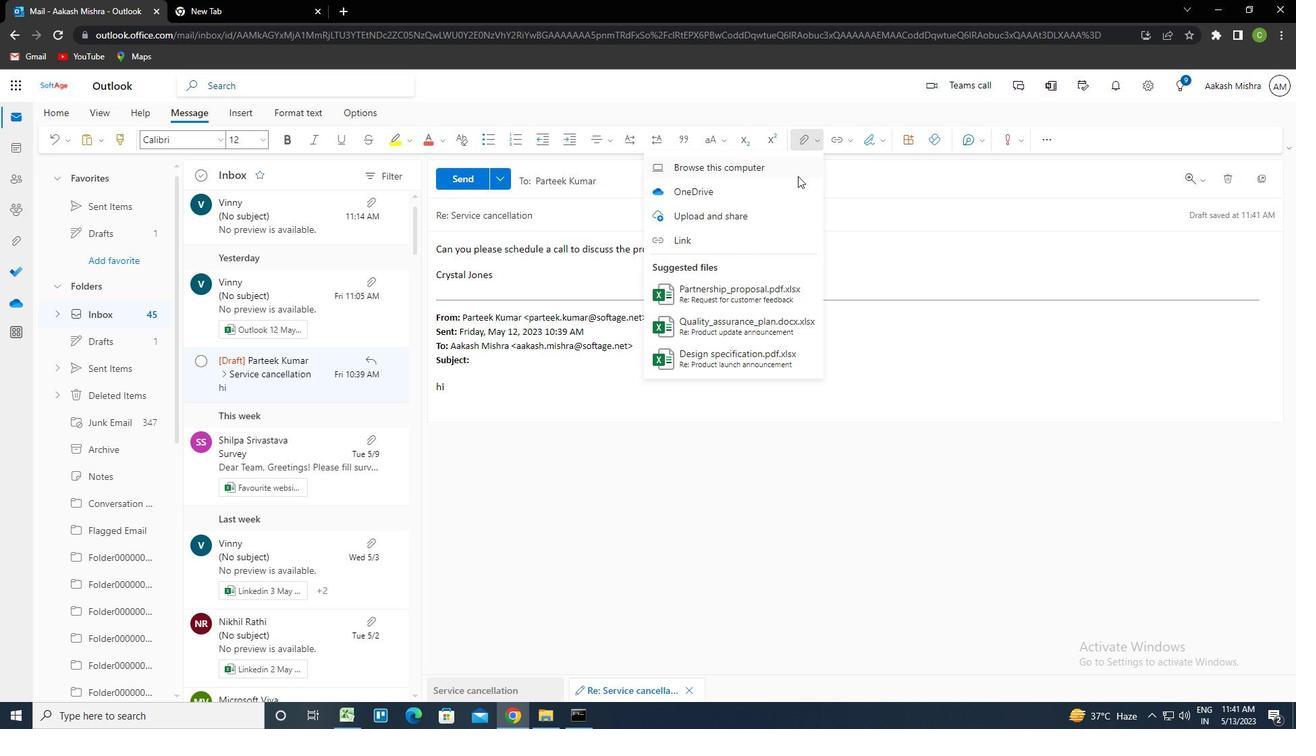
Action: Mouse pressed left at (775, 168)
Screenshot: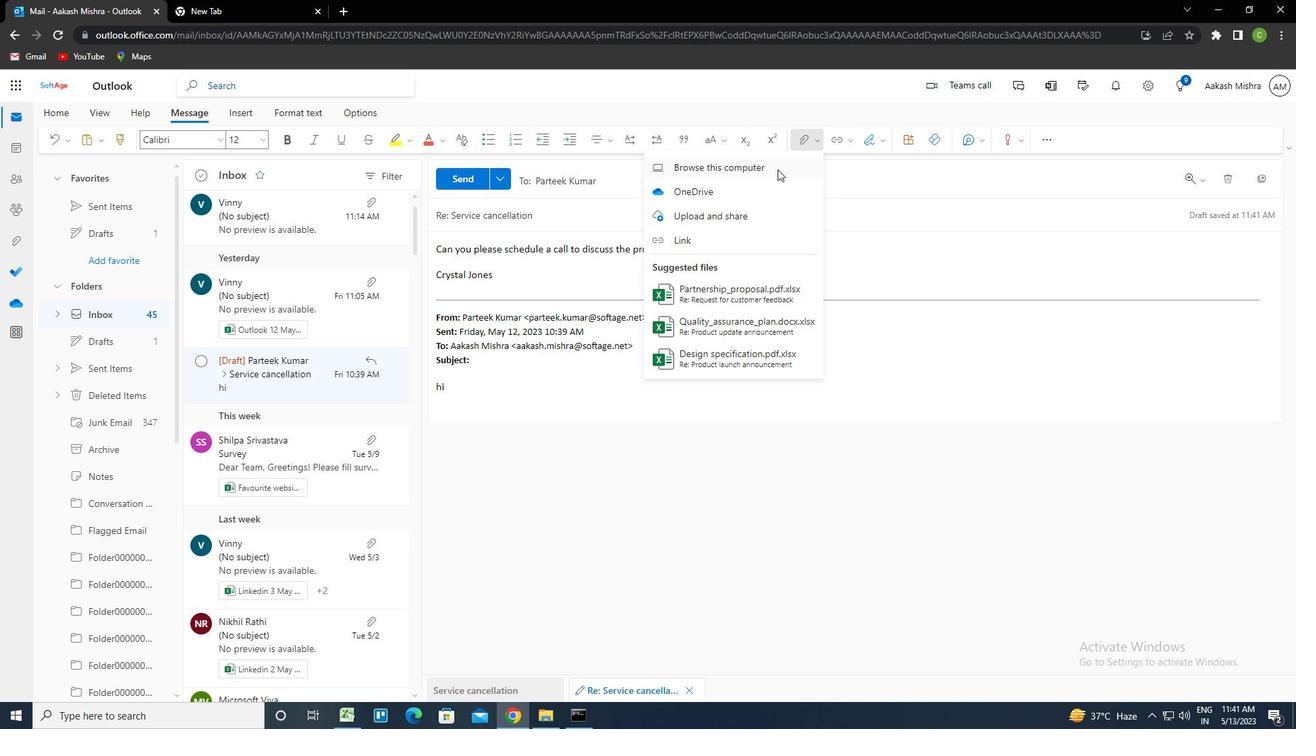 
Action: Mouse moved to (243, 186)
Screenshot: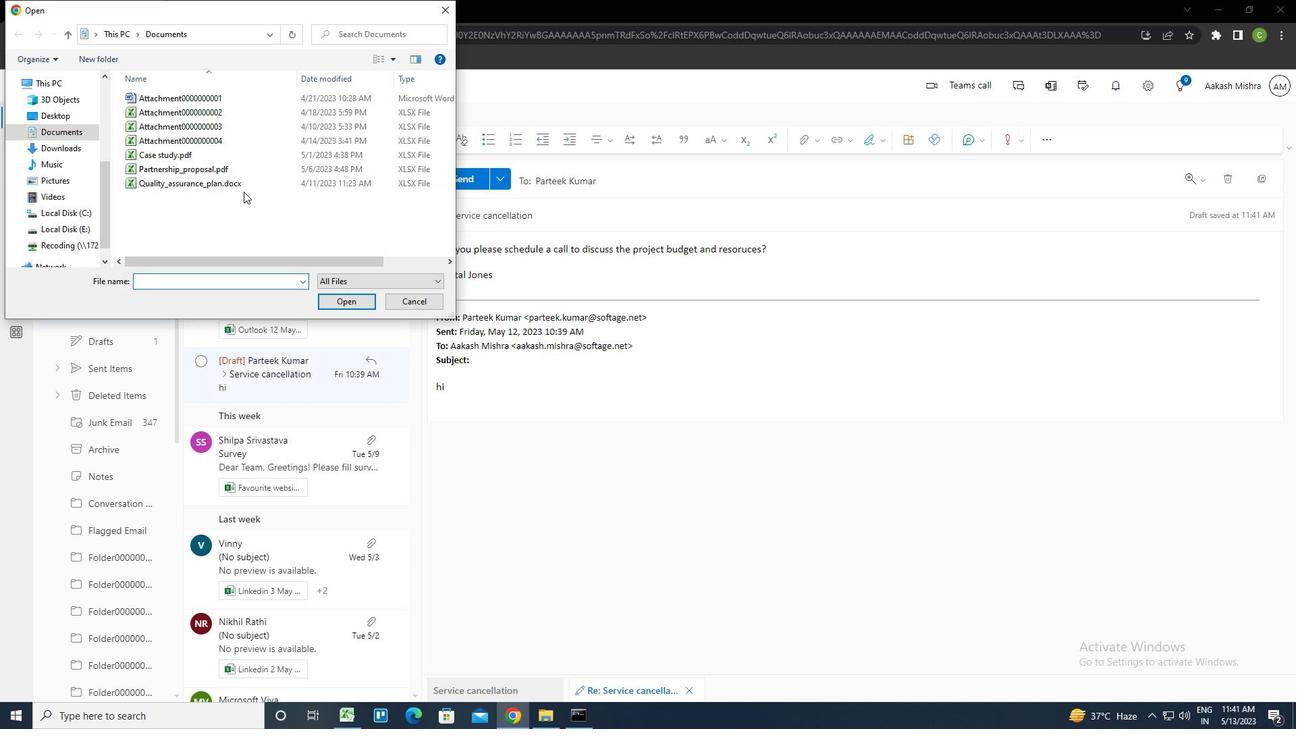 
Action: Mouse pressed left at (243, 186)
Screenshot: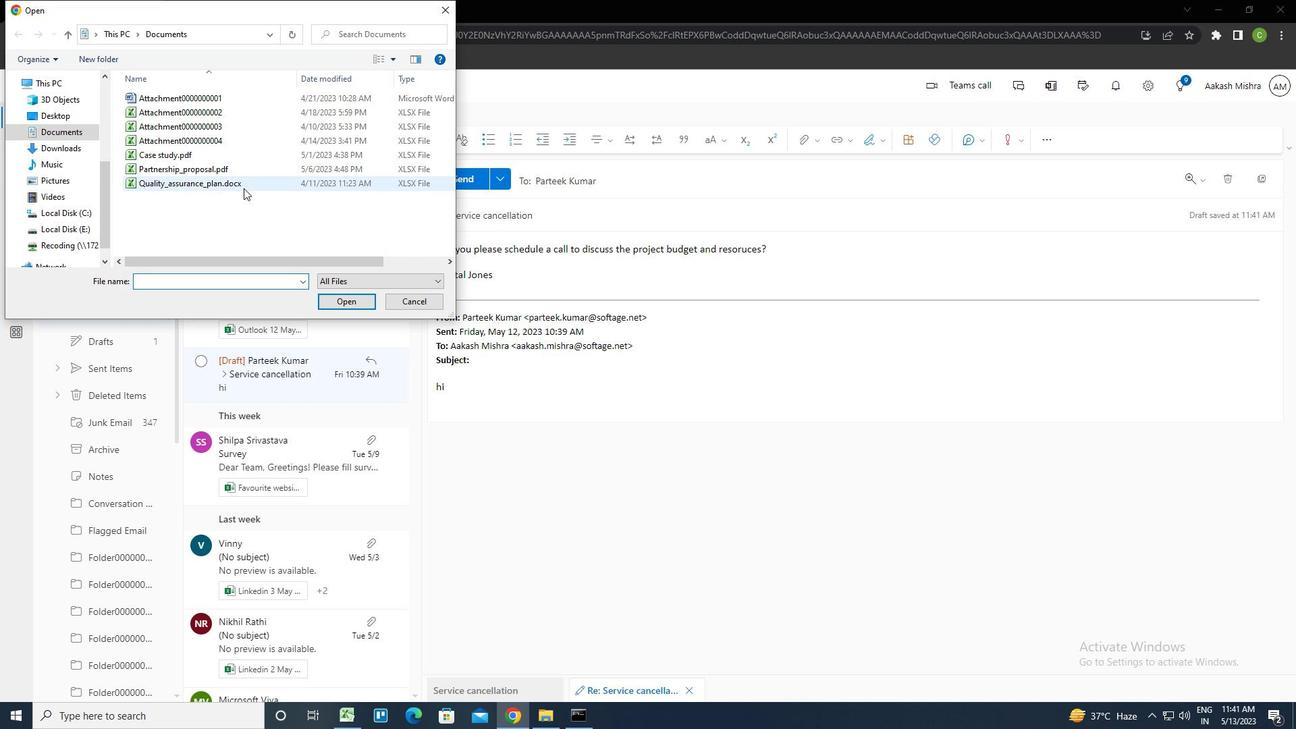 
Action: Mouse moved to (243, 185)
Screenshot: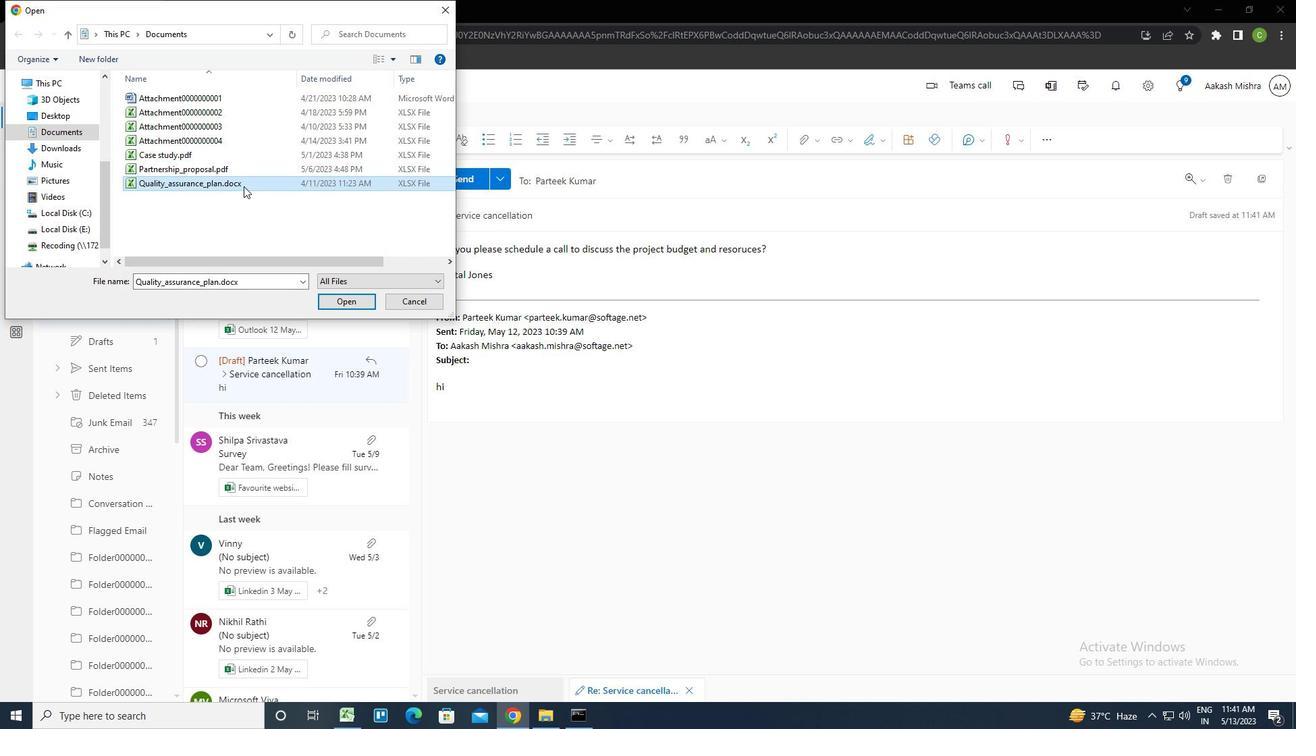 
Action: Key pressed <Key.f2><Key.caps_lock>c<Key.caps_lock>ontract<Key.shift_r>_addendum.doc
Screenshot: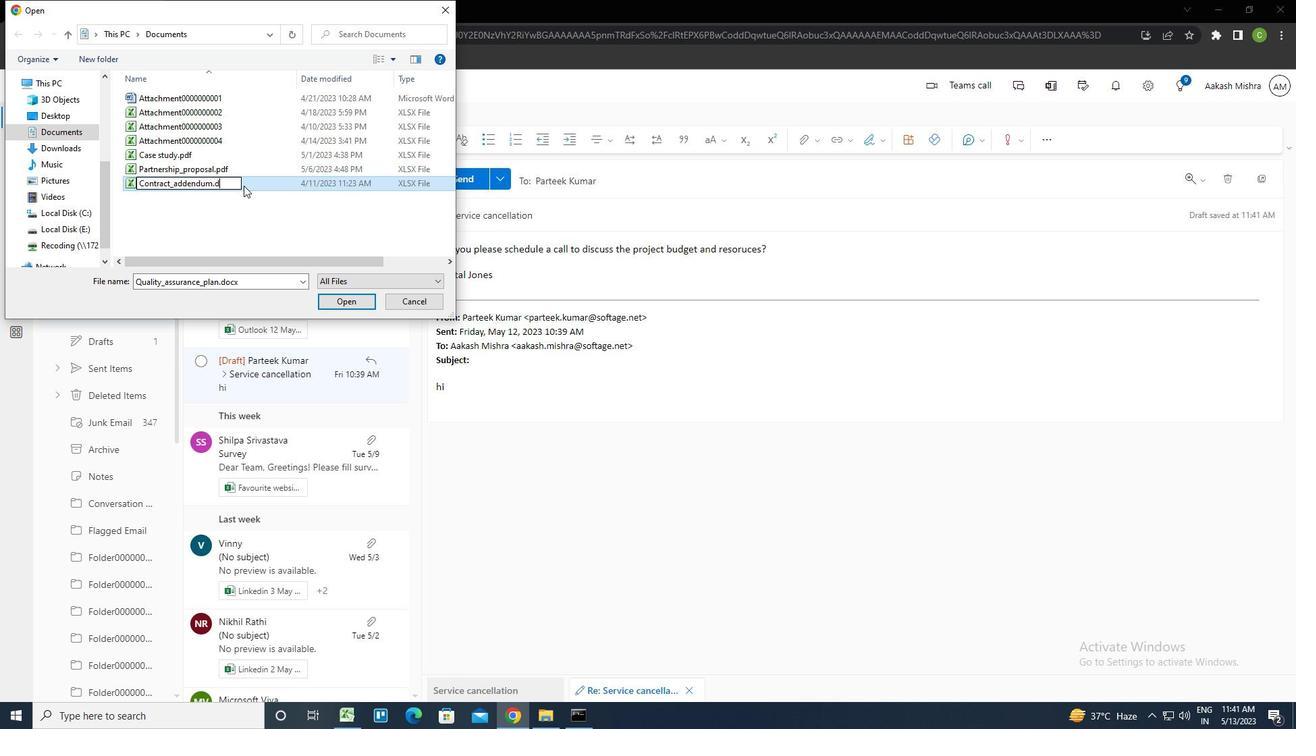 
Action: Mouse pressed left at (243, 185)
Screenshot: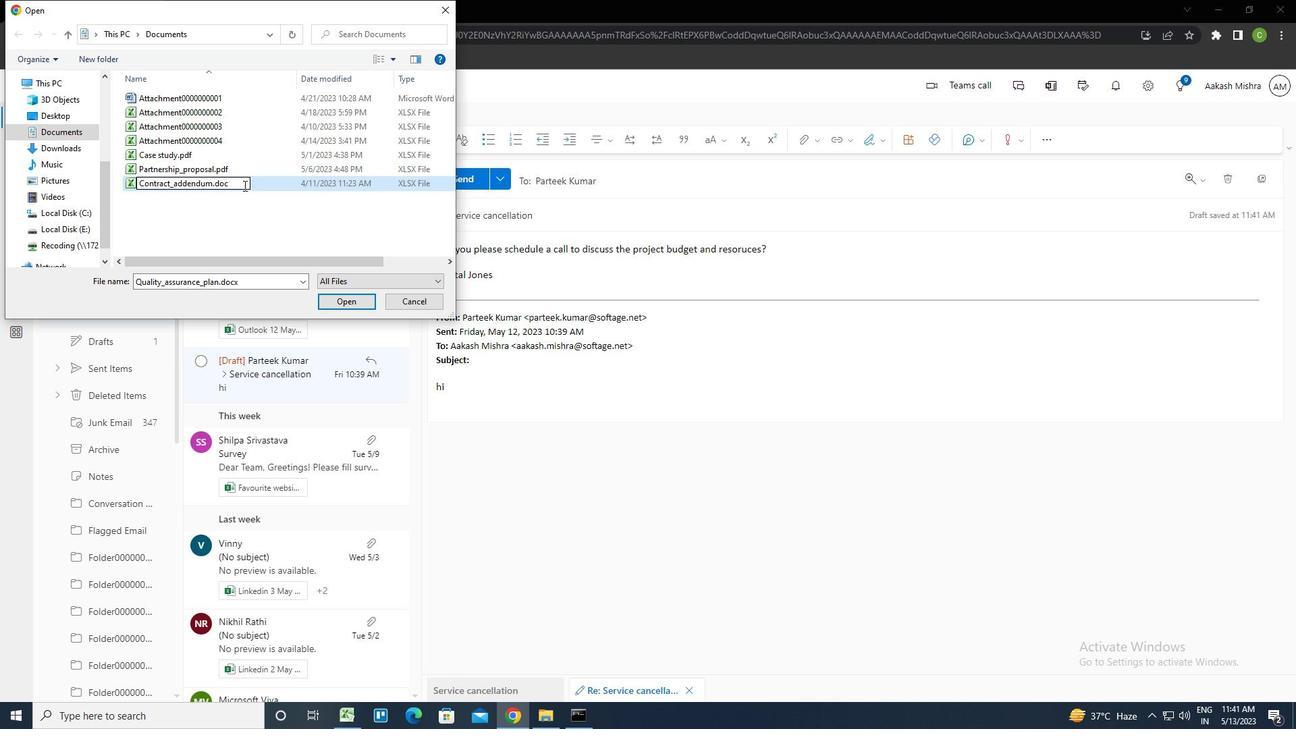 
Action: Mouse moved to (279, 183)
Screenshot: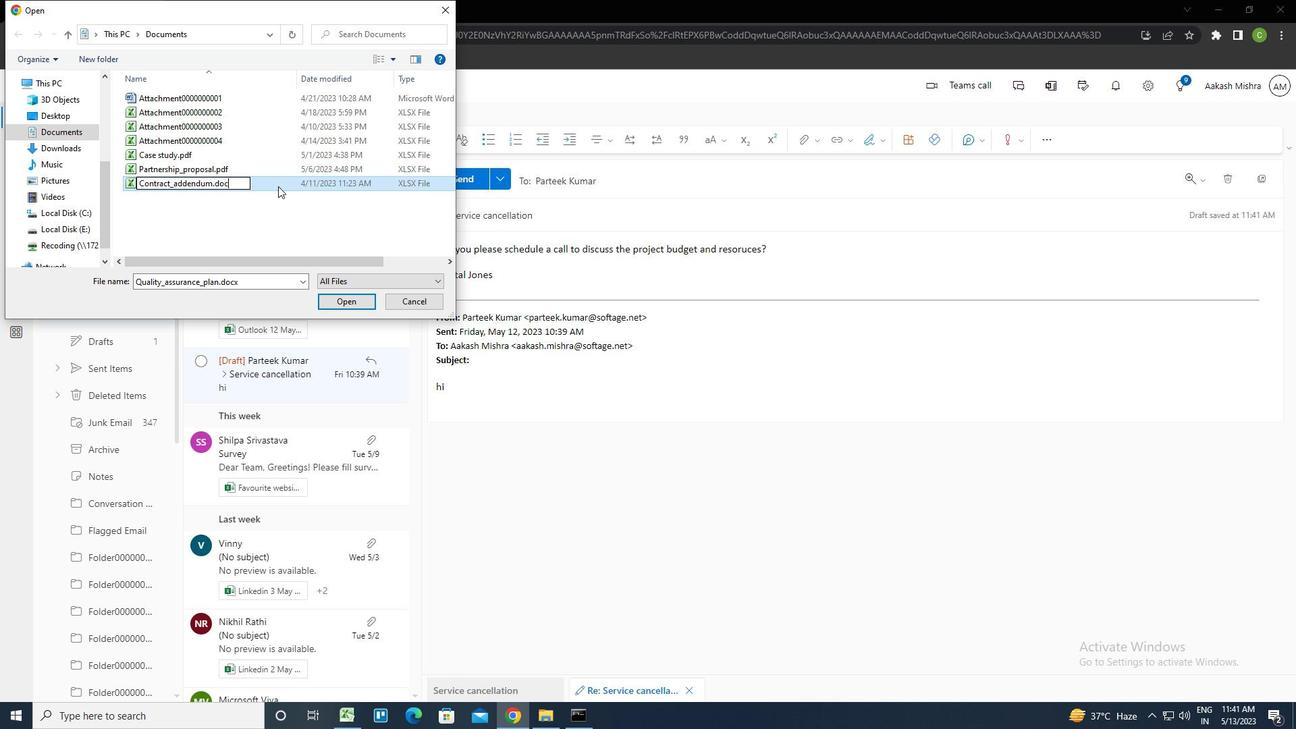 
Action: Mouse pressed left at (279, 183)
Screenshot: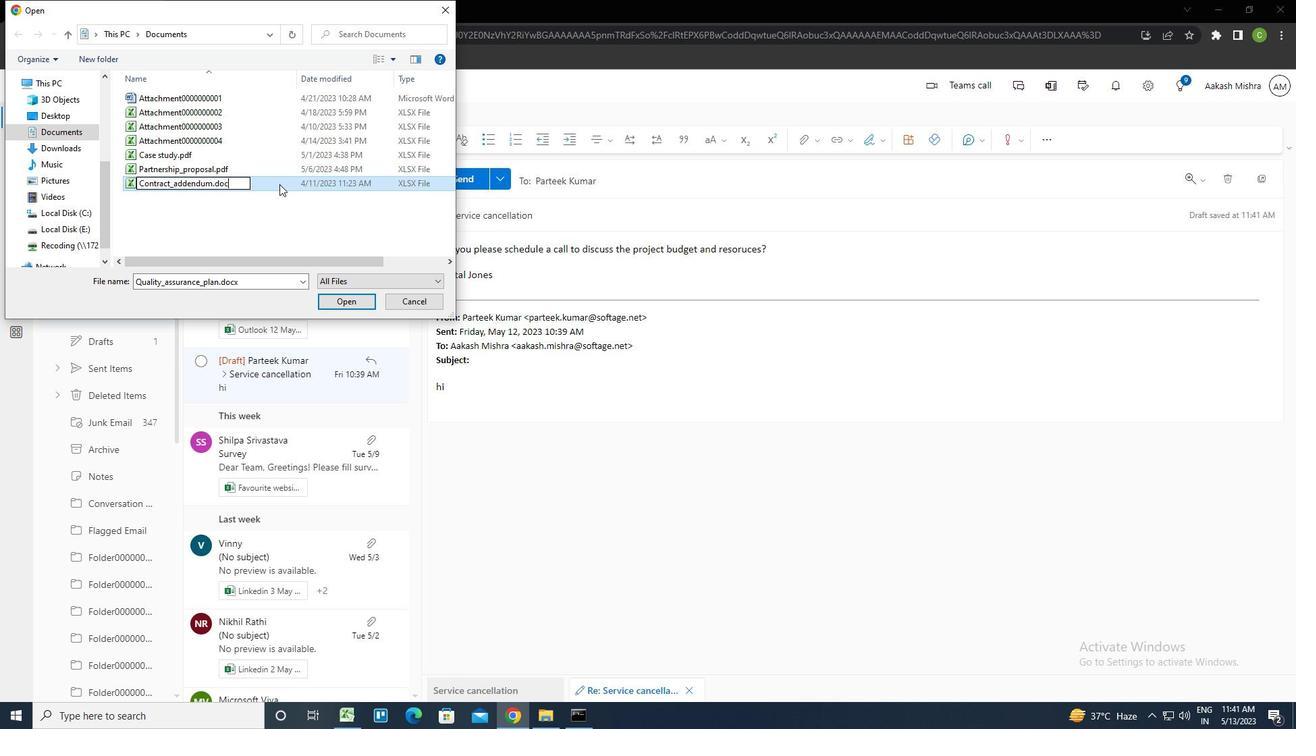 
Action: Mouse pressed left at (279, 183)
Screenshot: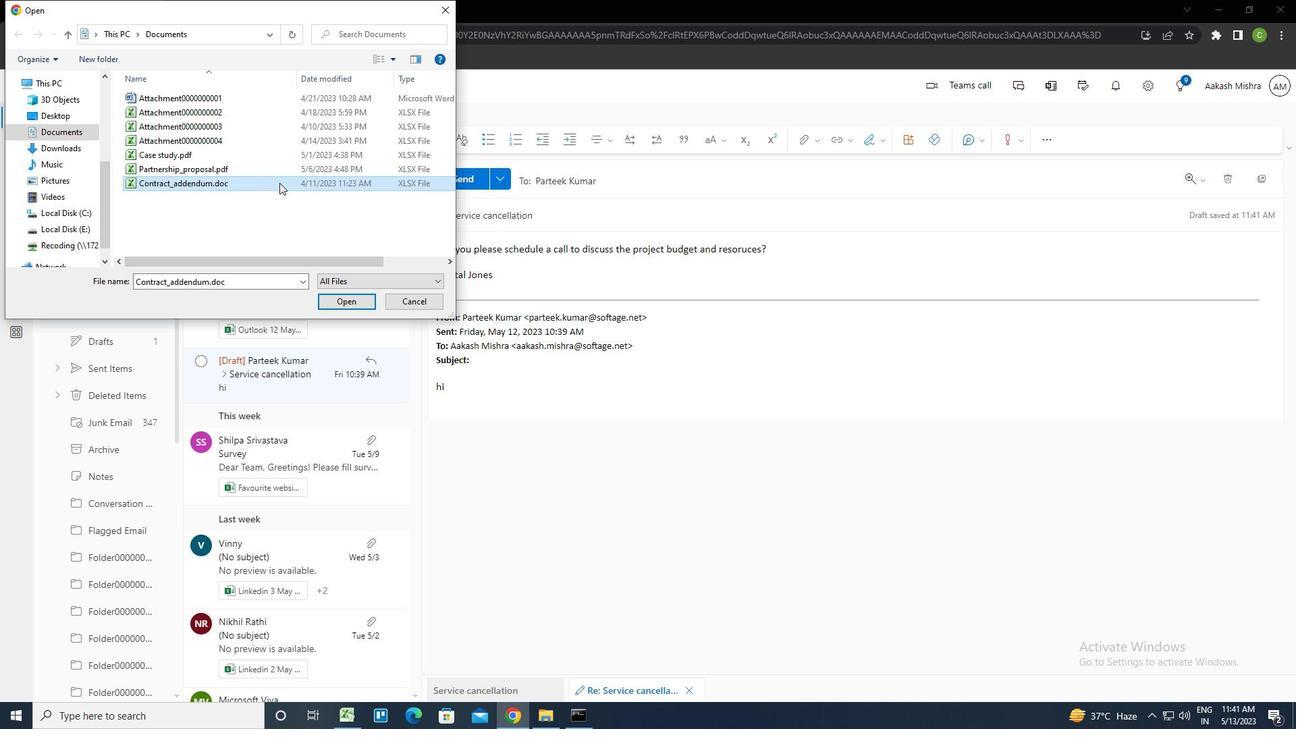 
Action: Mouse pressed left at (279, 183)
Screenshot: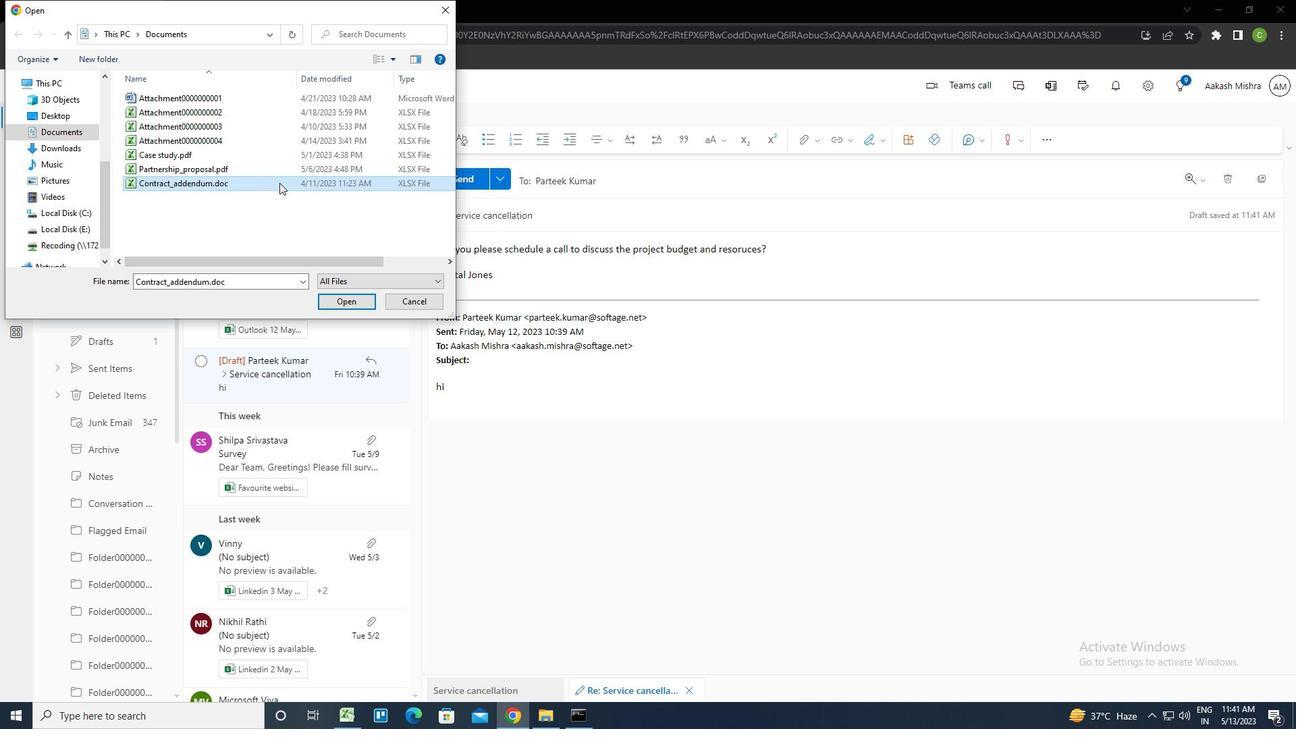 
Action: Mouse moved to (471, 179)
Screenshot: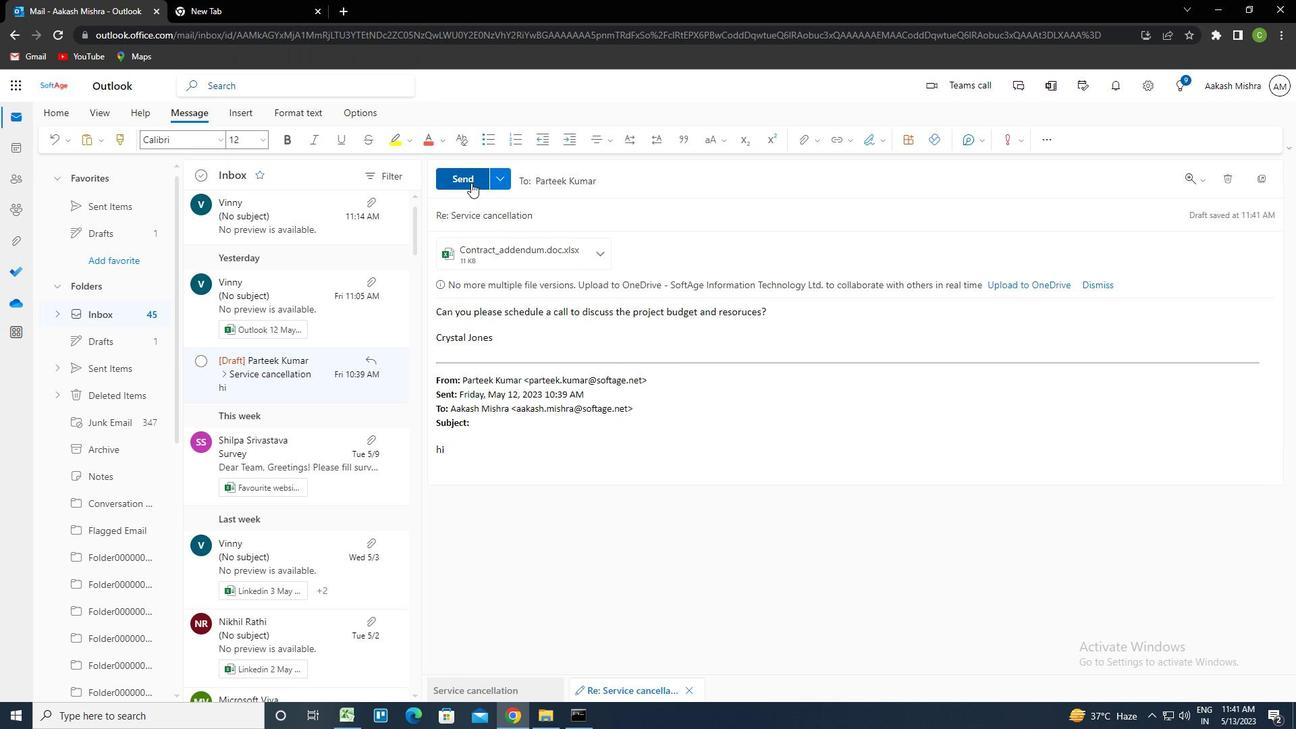 
Action: Mouse pressed left at (471, 179)
Screenshot: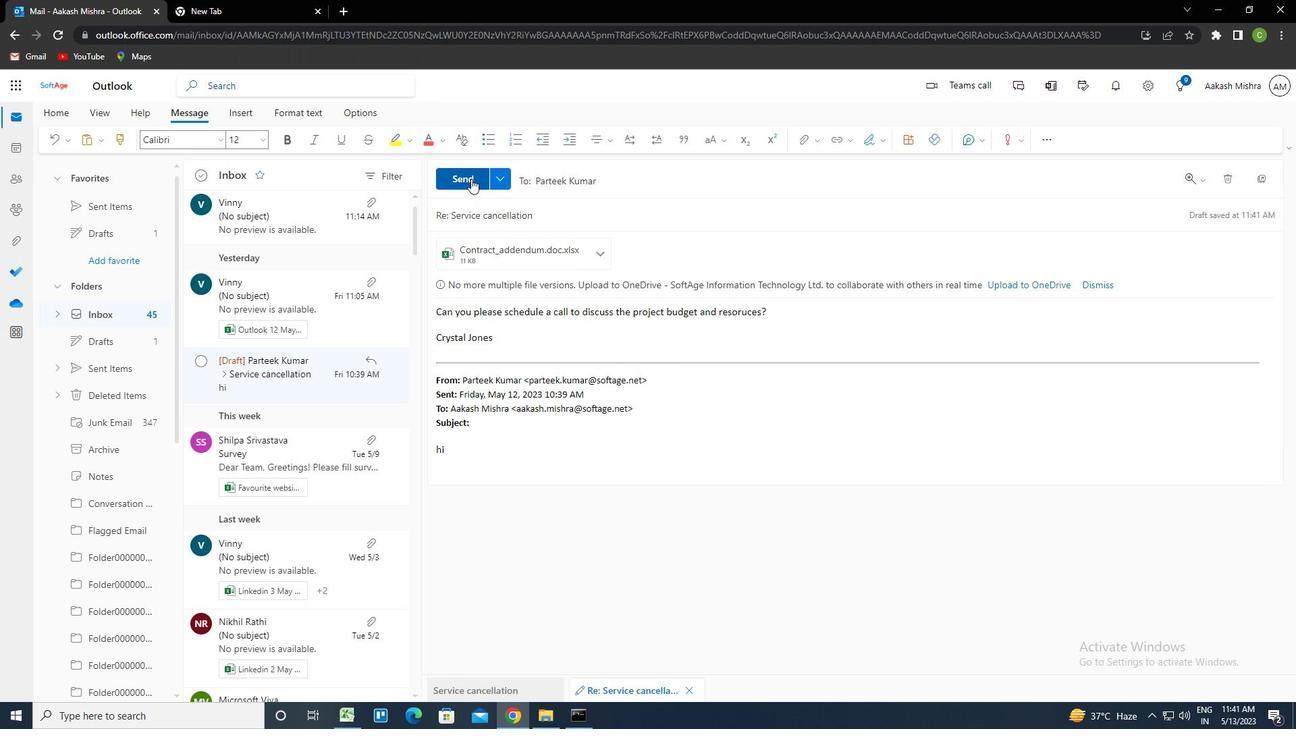 
Action: Mouse moved to (584, 341)
Screenshot: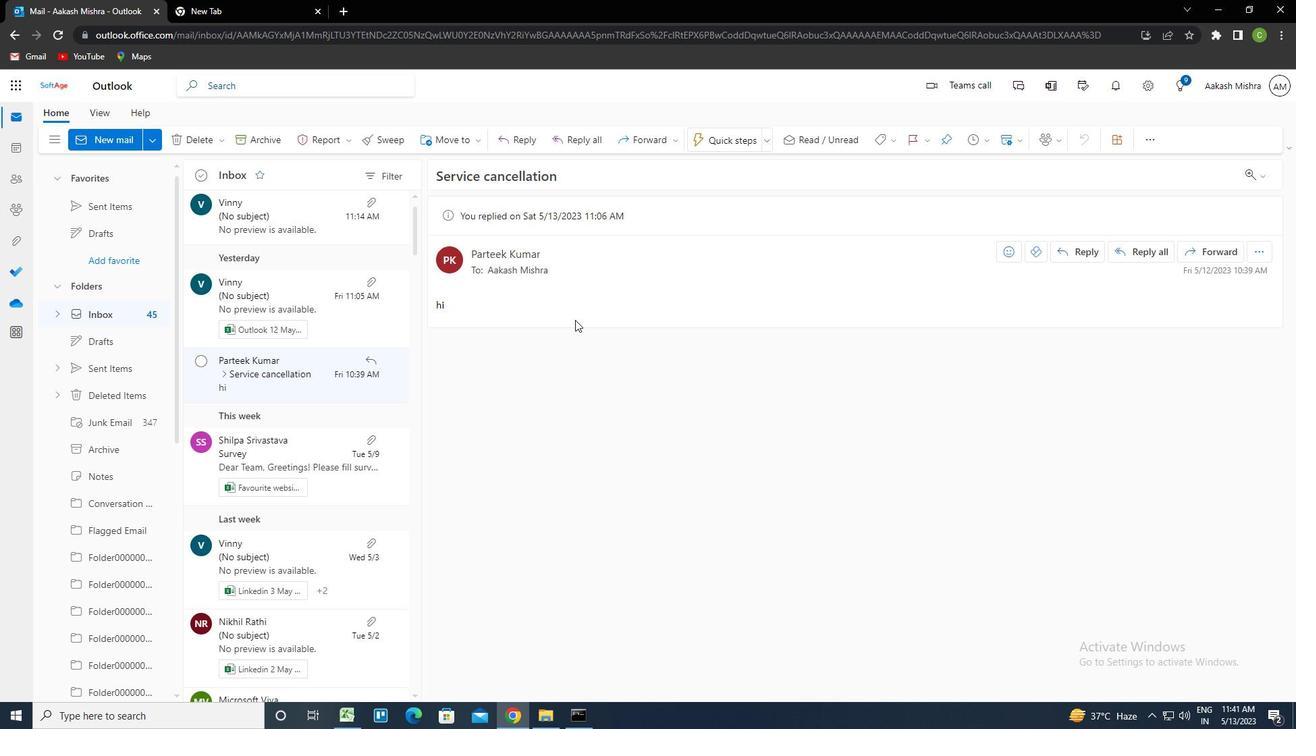 
